 Task: Schedule a workshop on public speaking for next Wednesday at 8:00 PM to 9 PM .
Action: Mouse moved to (433, 153)
Screenshot: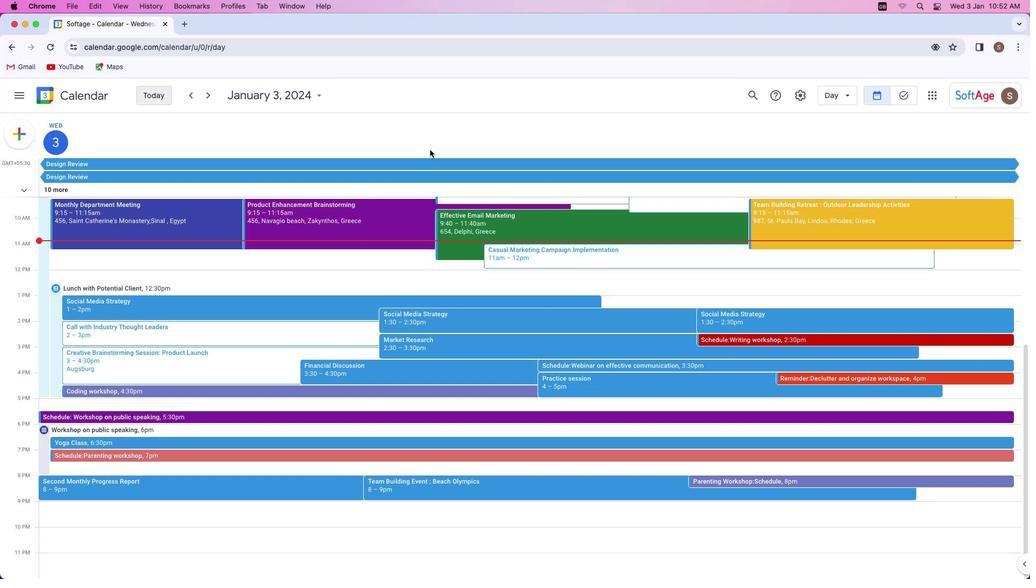 
Action: Mouse pressed left at (433, 153)
Screenshot: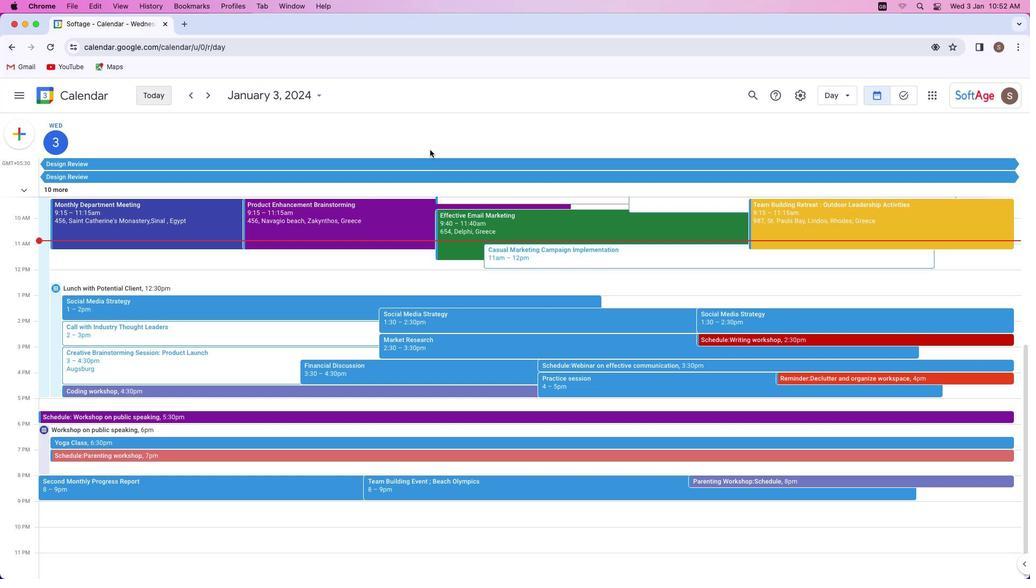 
Action: Mouse moved to (13, 139)
Screenshot: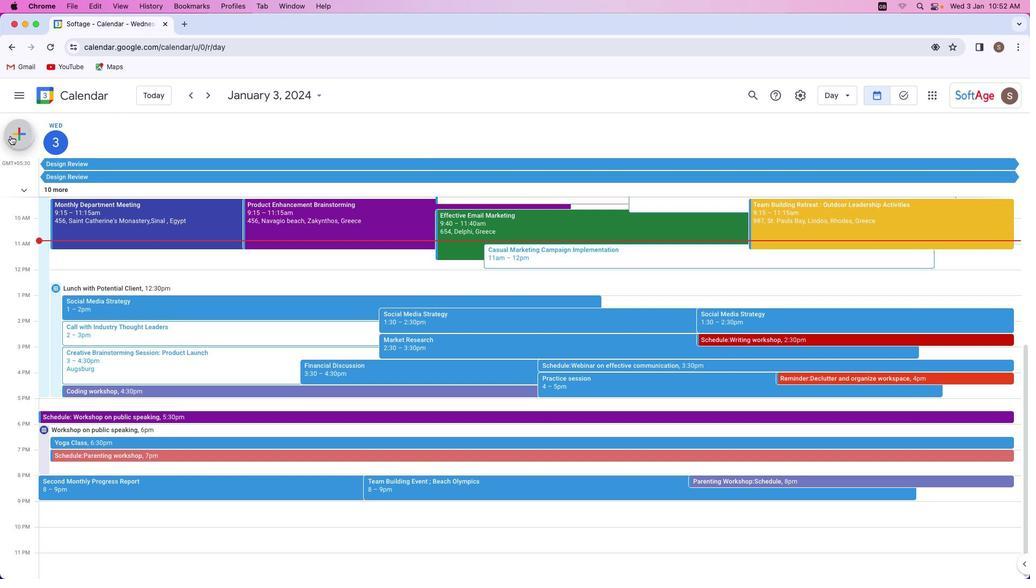 
Action: Mouse pressed left at (13, 139)
Screenshot: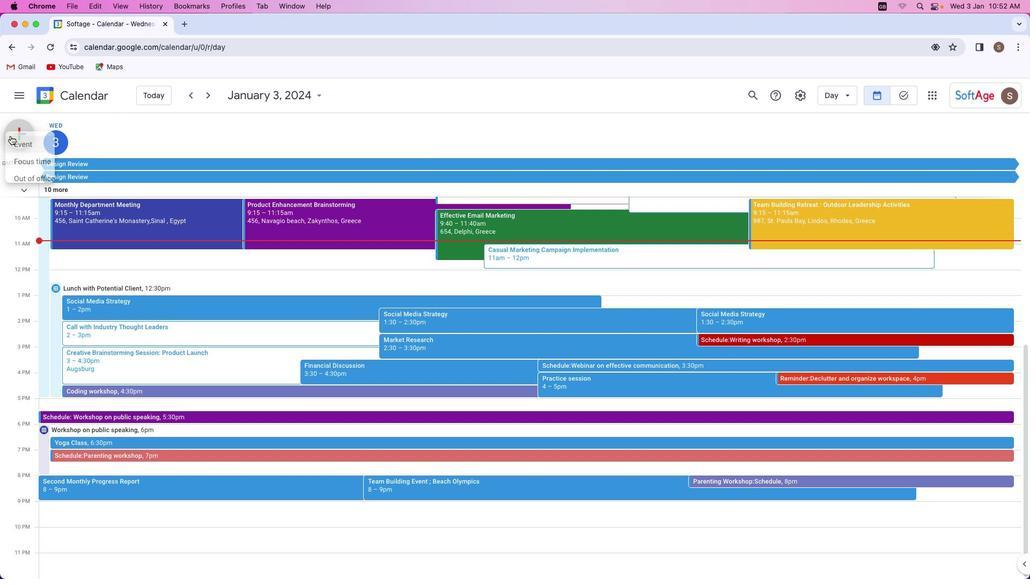 
Action: Mouse moved to (56, 253)
Screenshot: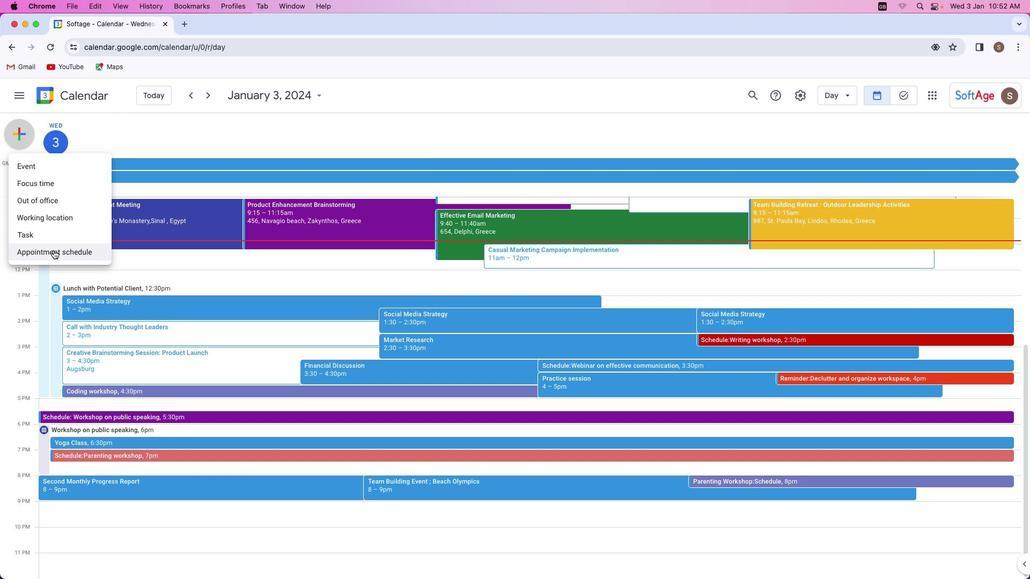 
Action: Mouse pressed left at (56, 253)
Screenshot: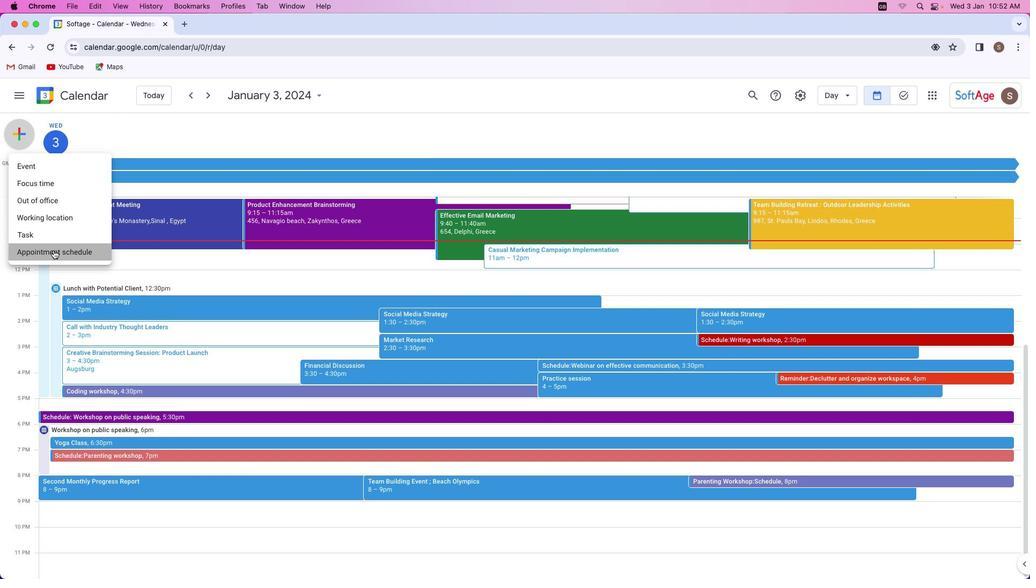 
Action: Mouse moved to (88, 136)
Screenshot: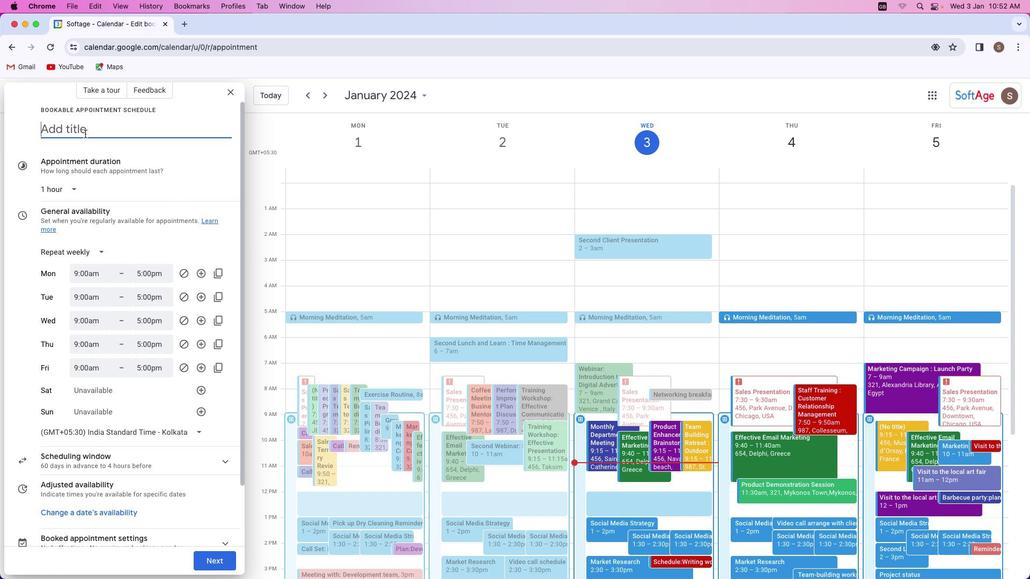 
Action: Key pressed 'w''o''r''k''s''h''o''p'Key.space'o''n'Key.space'p''u''b''l''i''c'Key.space's''p''e''a''k''i''n''g'
Screenshot: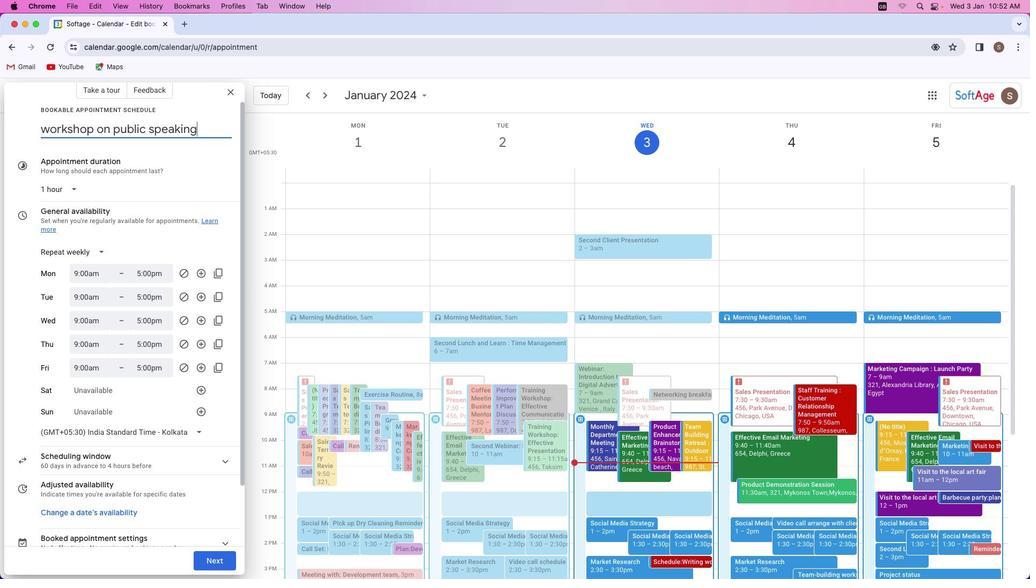 
Action: Mouse moved to (98, 253)
Screenshot: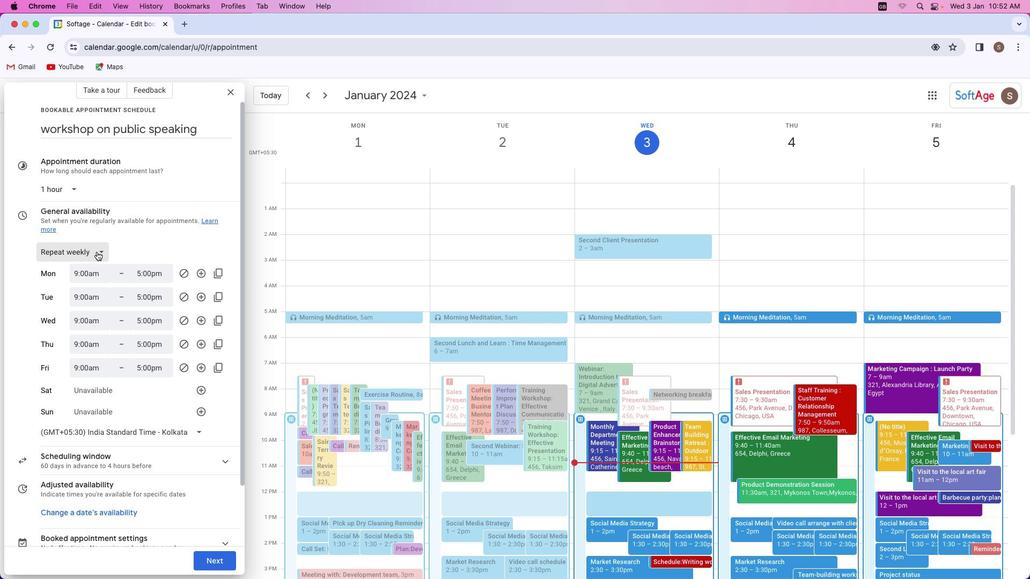 
Action: Mouse pressed left at (98, 253)
Screenshot: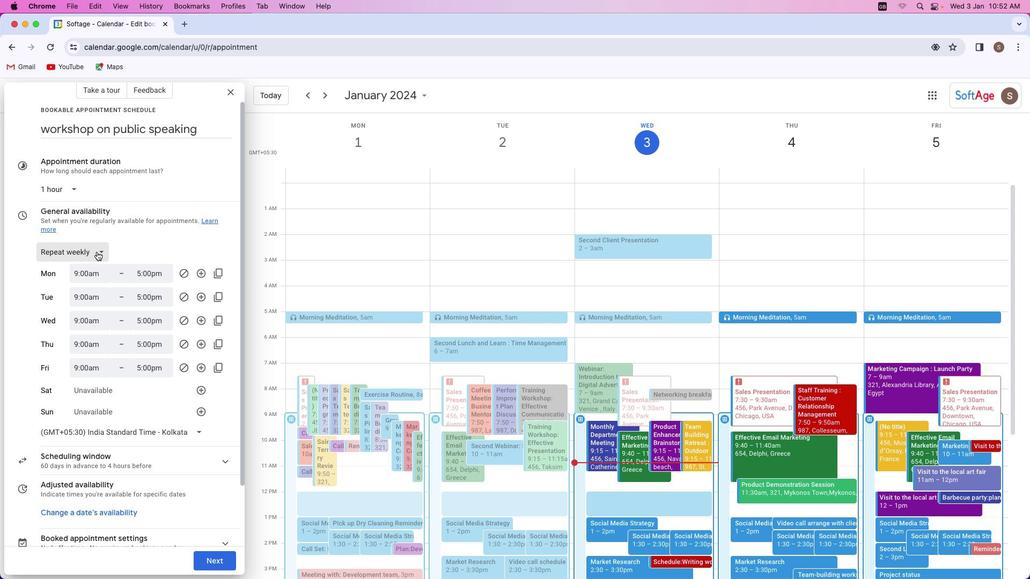 
Action: Mouse moved to (94, 282)
Screenshot: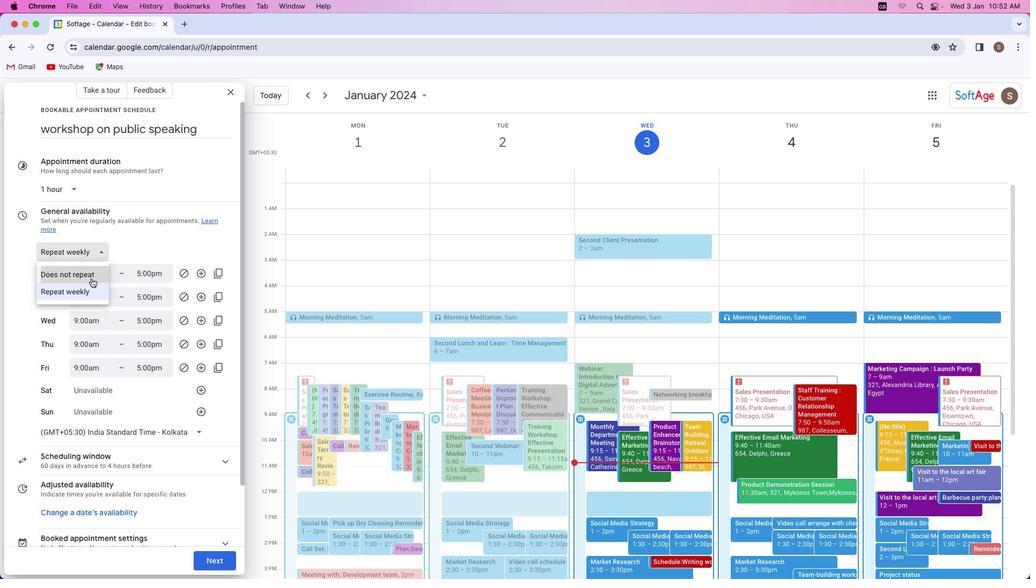 
Action: Mouse pressed left at (94, 282)
Screenshot: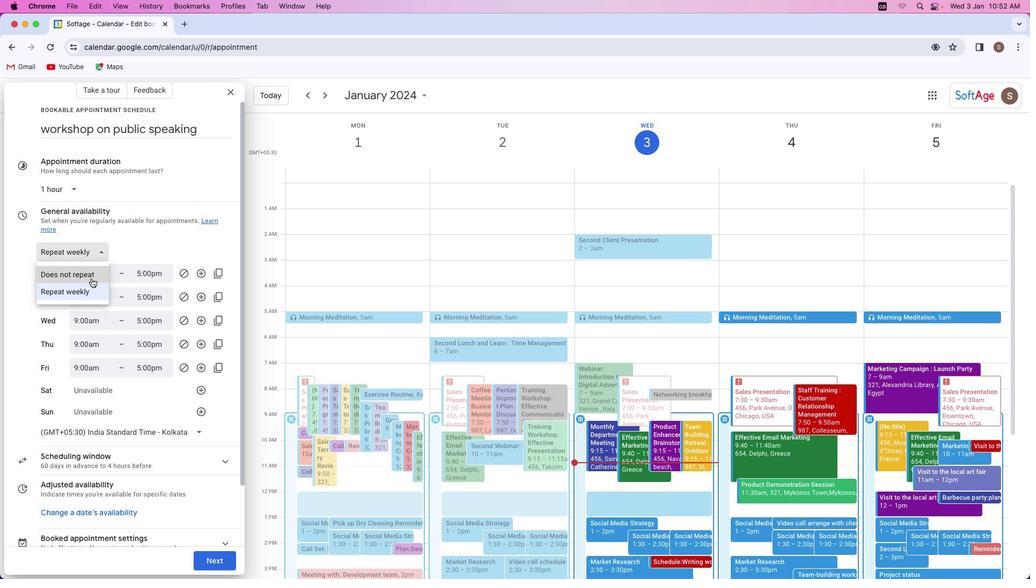
Action: Mouse moved to (72, 266)
Screenshot: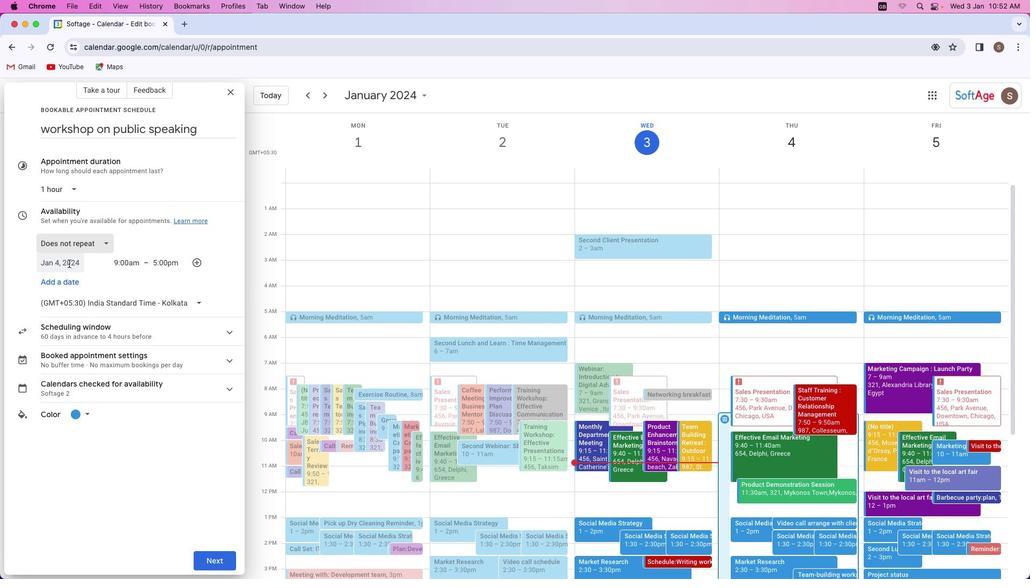 
Action: Mouse pressed left at (72, 266)
Screenshot: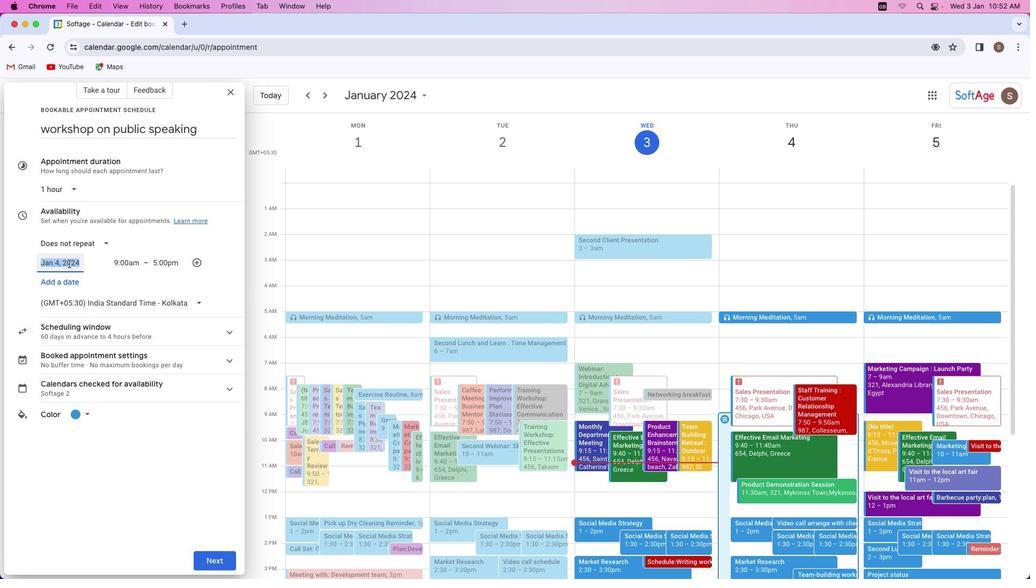 
Action: Mouse moved to (100, 337)
Screenshot: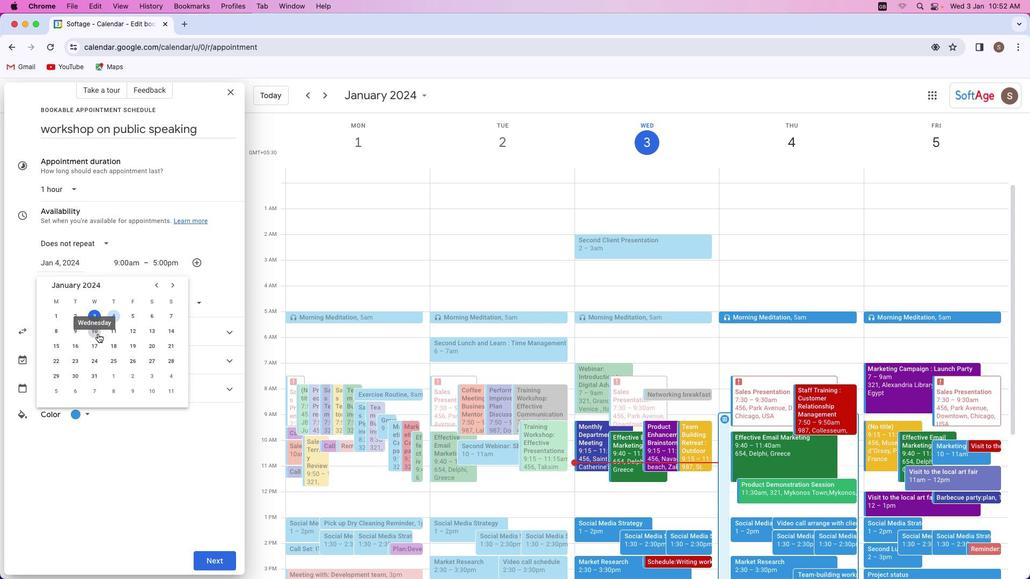 
Action: Mouse pressed left at (100, 337)
Screenshot: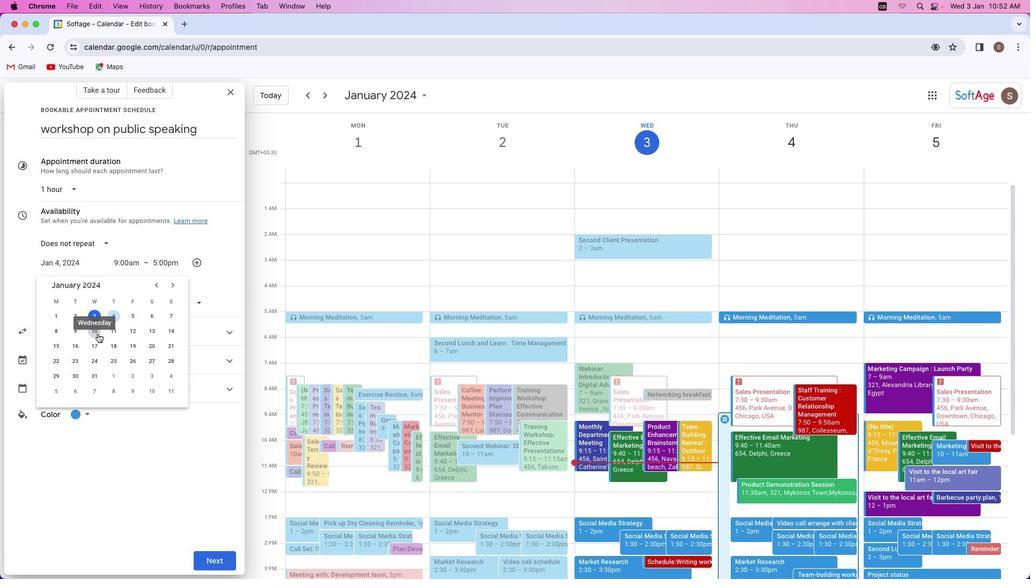 
Action: Mouse moved to (127, 269)
Screenshot: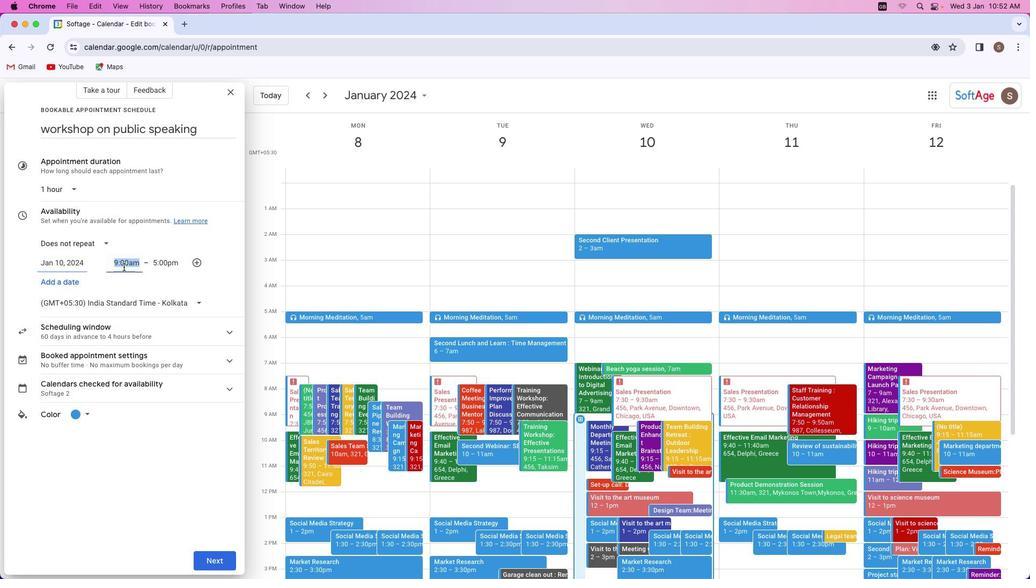 
Action: Mouse pressed left at (127, 269)
Screenshot: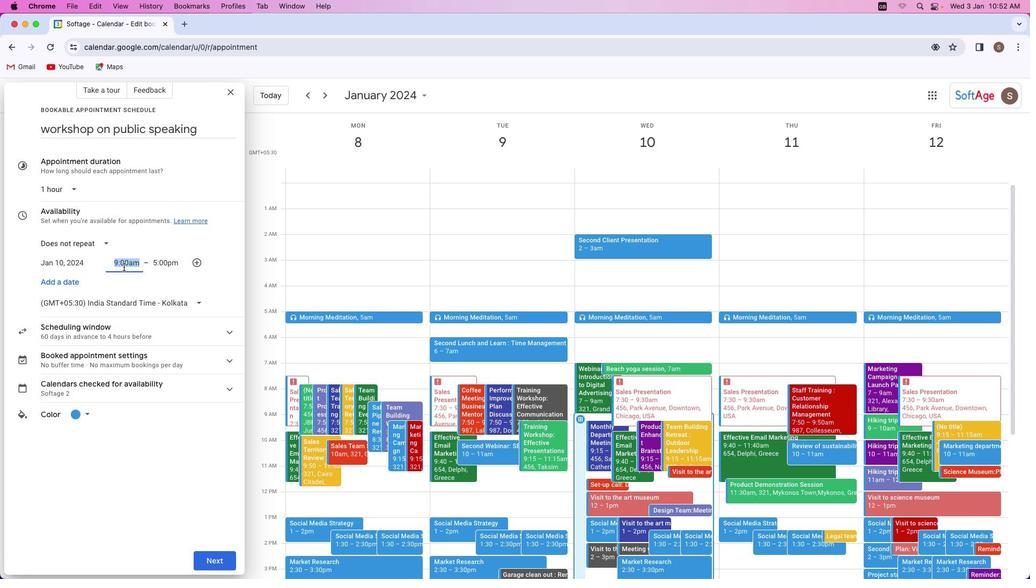 
Action: Mouse moved to (137, 300)
Screenshot: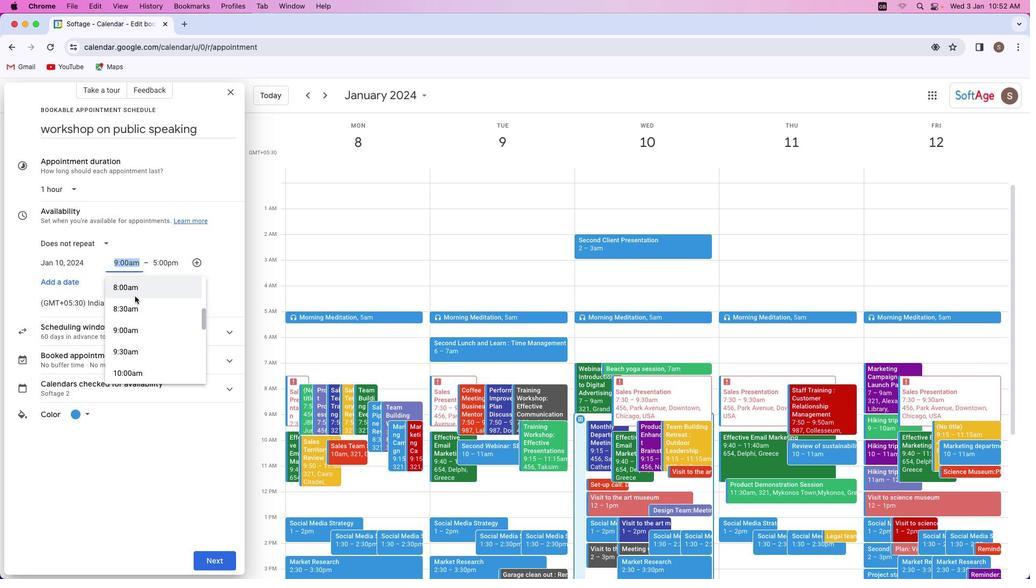 
Action: Mouse scrolled (137, 300) with delta (3, 2)
Screenshot: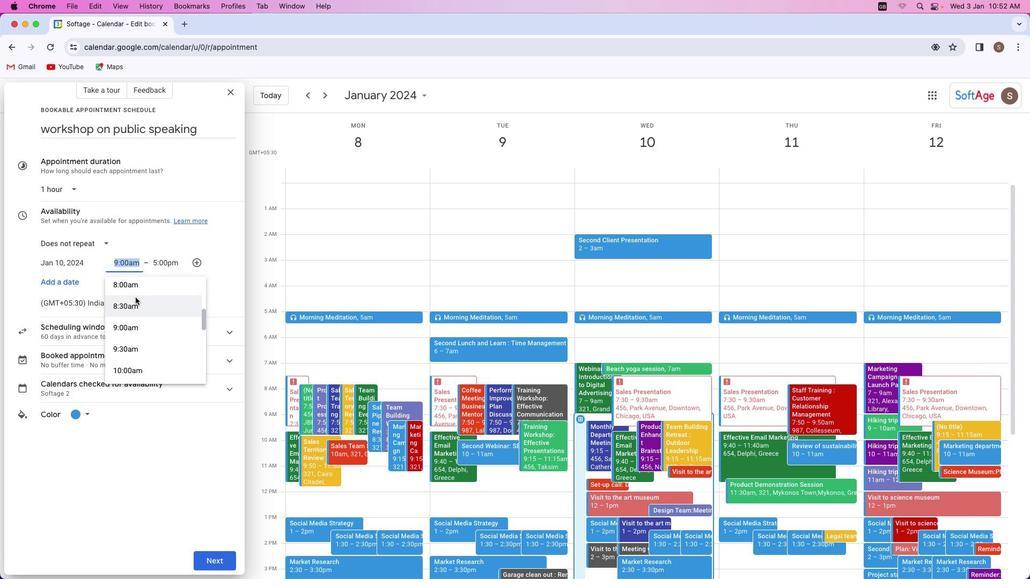 
Action: Mouse scrolled (137, 300) with delta (3, 2)
Screenshot: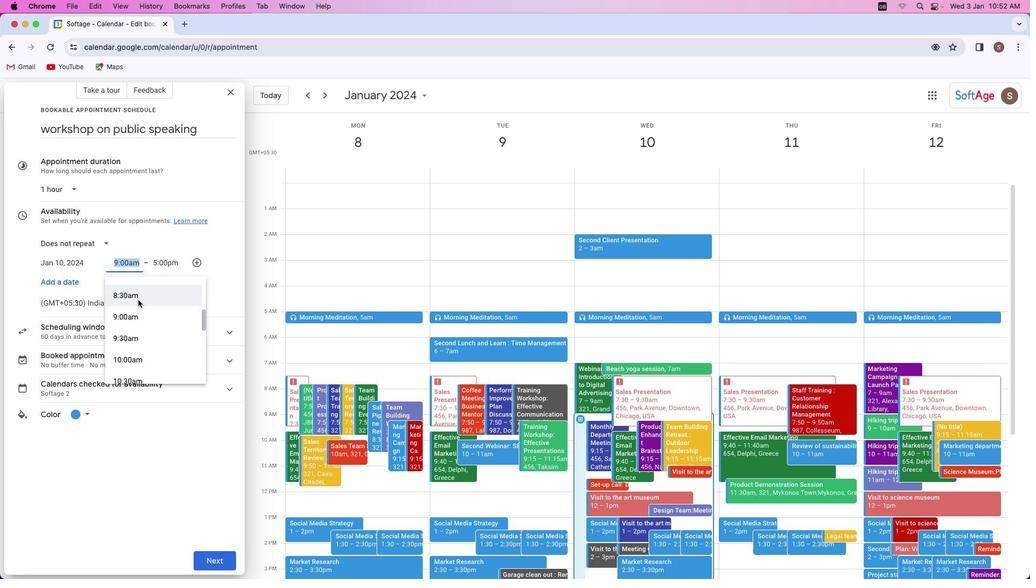 
Action: Mouse moved to (139, 301)
Screenshot: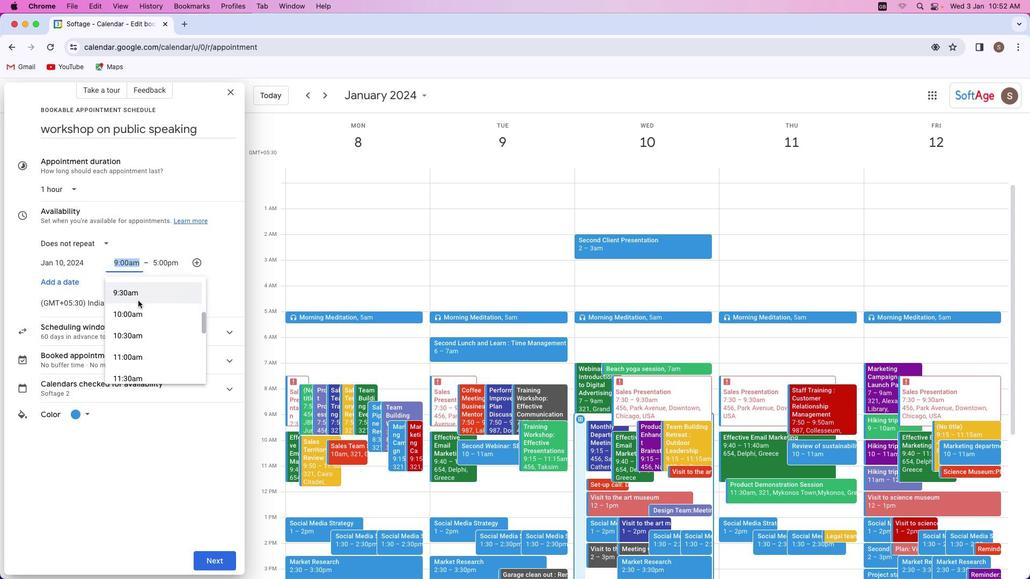 
Action: Mouse scrolled (139, 301) with delta (3, 2)
Screenshot: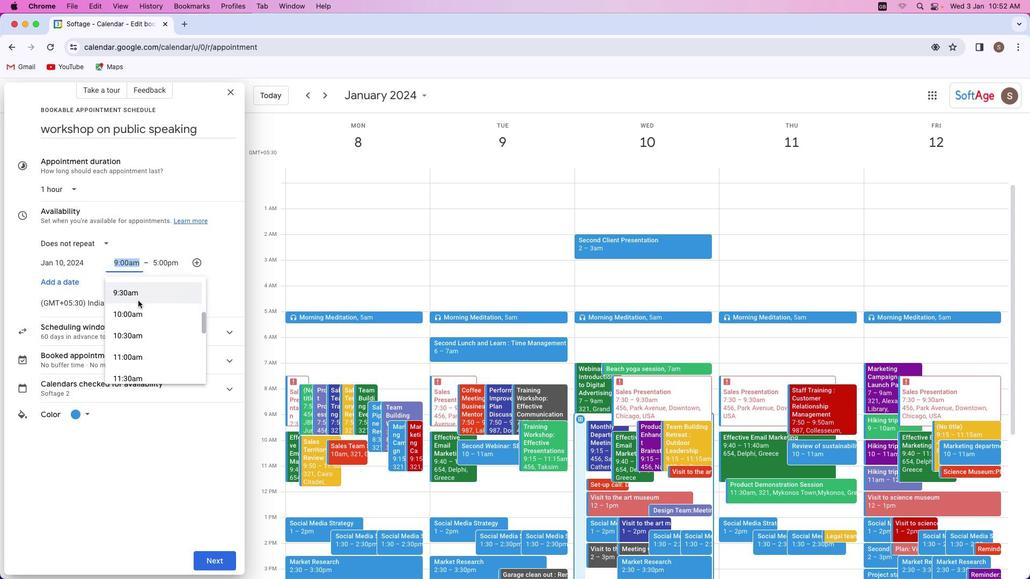 
Action: Mouse moved to (140, 302)
Screenshot: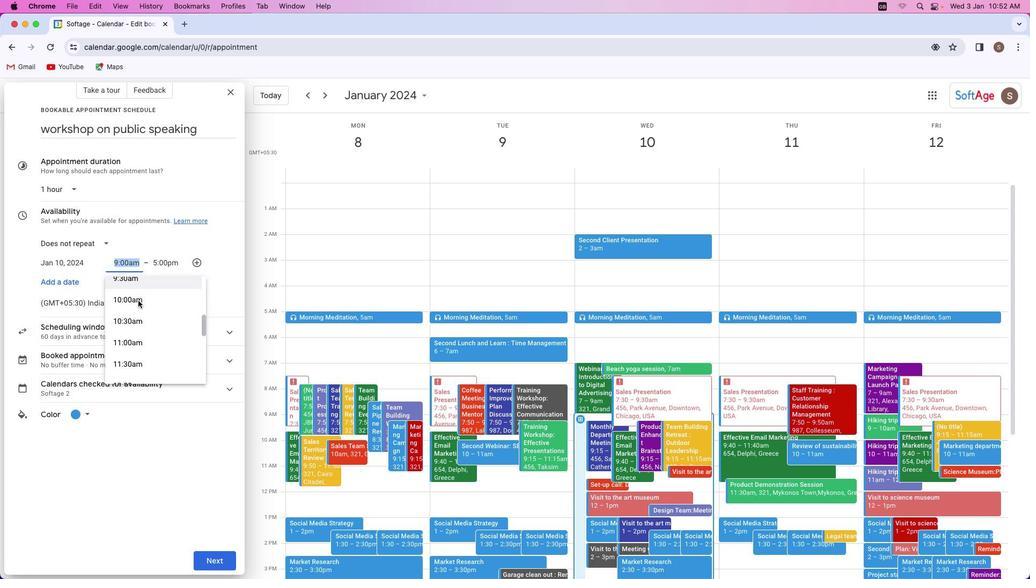 
Action: Mouse scrolled (140, 302) with delta (3, 2)
Screenshot: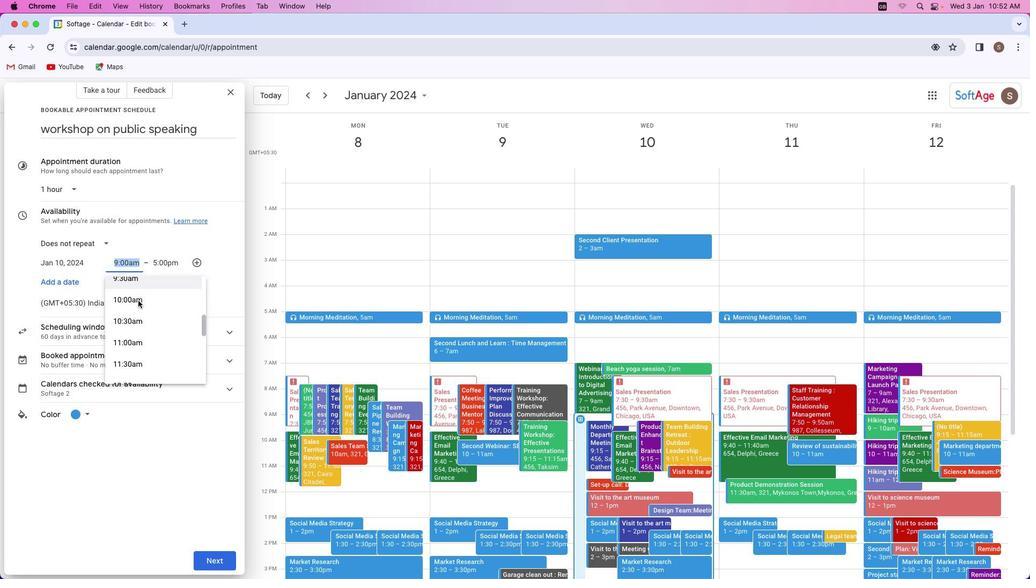 
Action: Mouse moved to (141, 303)
Screenshot: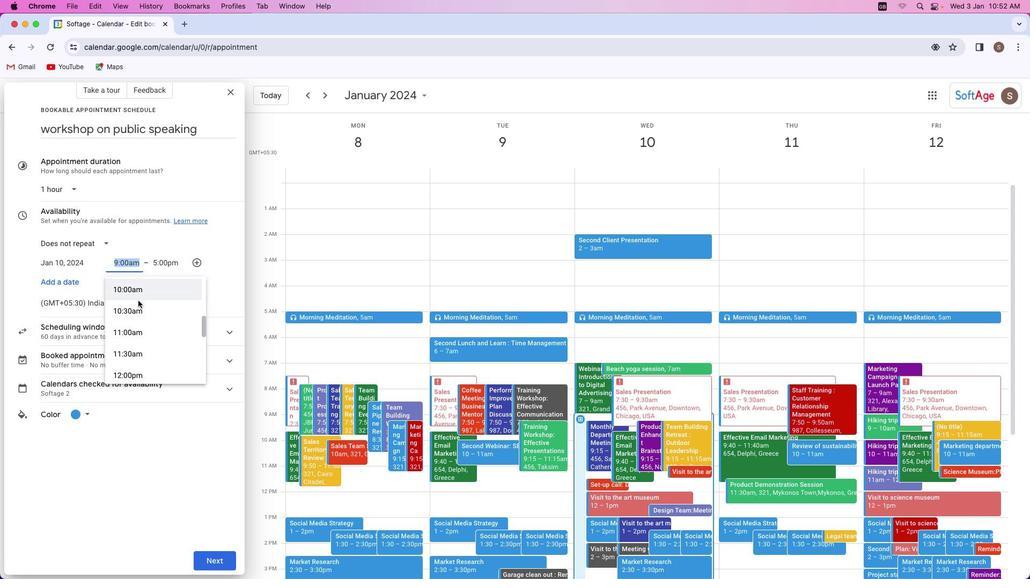 
Action: Mouse scrolled (141, 303) with delta (3, 2)
Screenshot: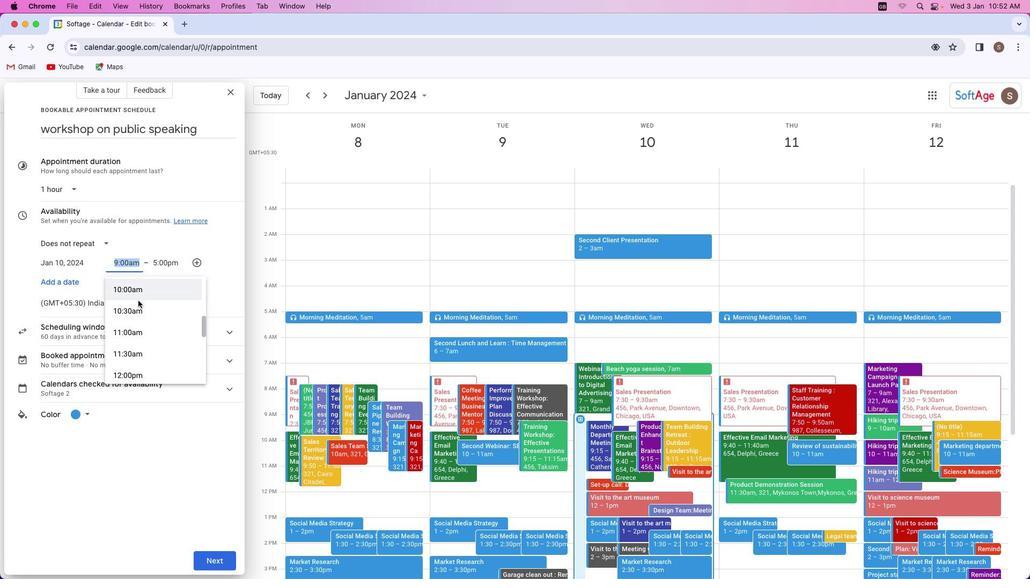 
Action: Mouse moved to (141, 303)
Screenshot: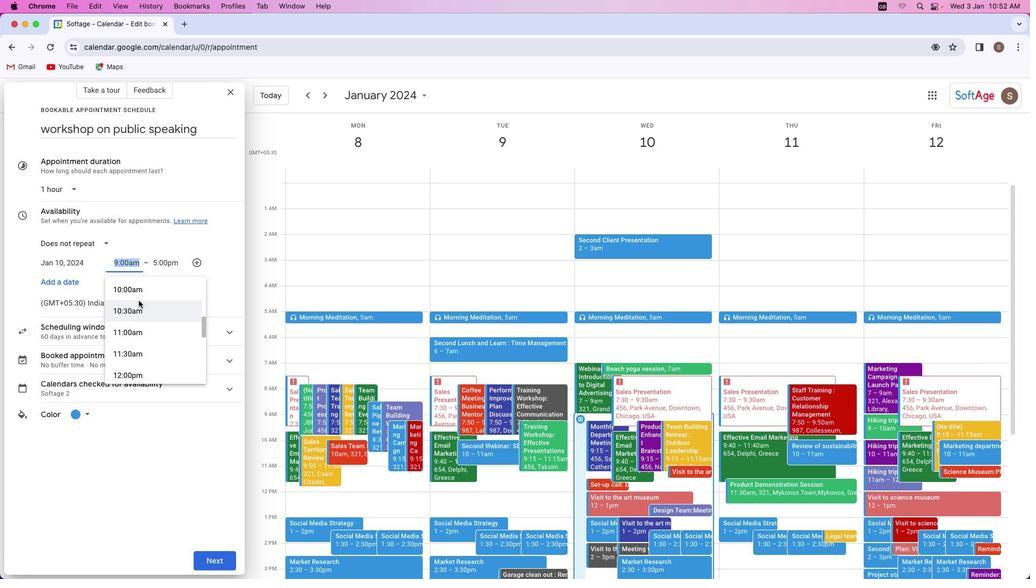 
Action: Mouse scrolled (141, 303) with delta (3, 2)
Screenshot: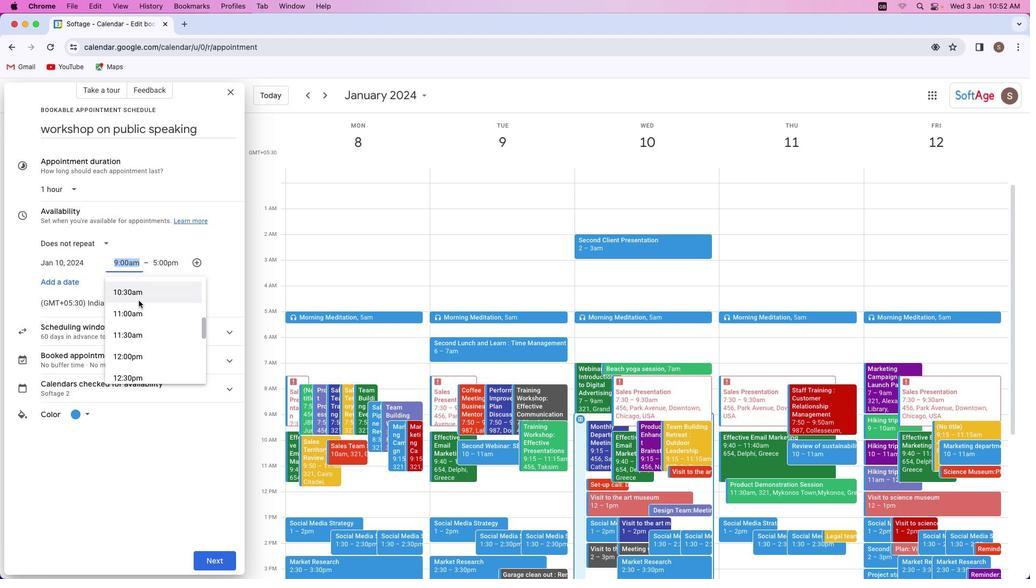 
Action: Mouse scrolled (141, 303) with delta (3, 2)
Screenshot: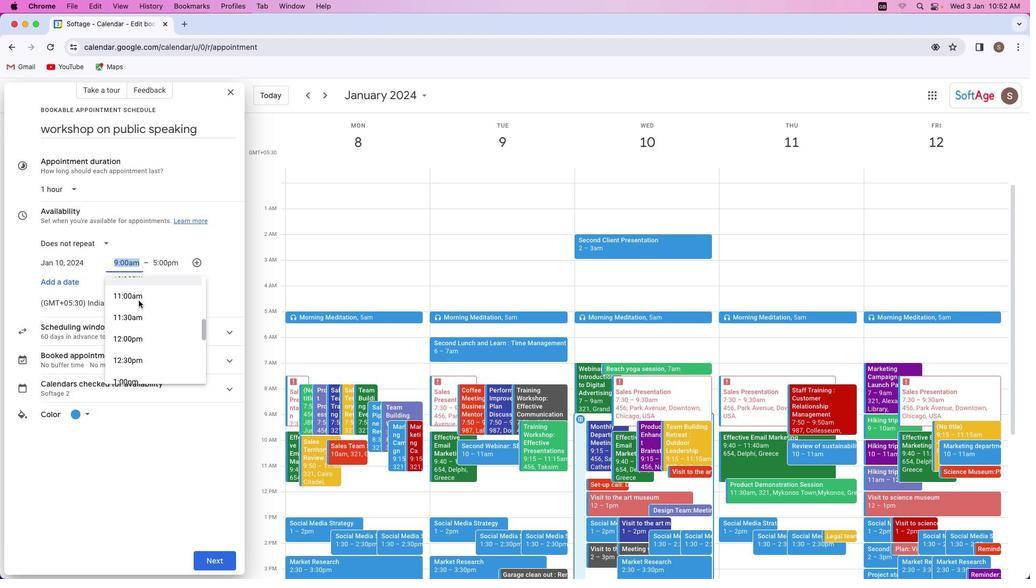 
Action: Mouse scrolled (141, 303) with delta (3, 2)
Screenshot: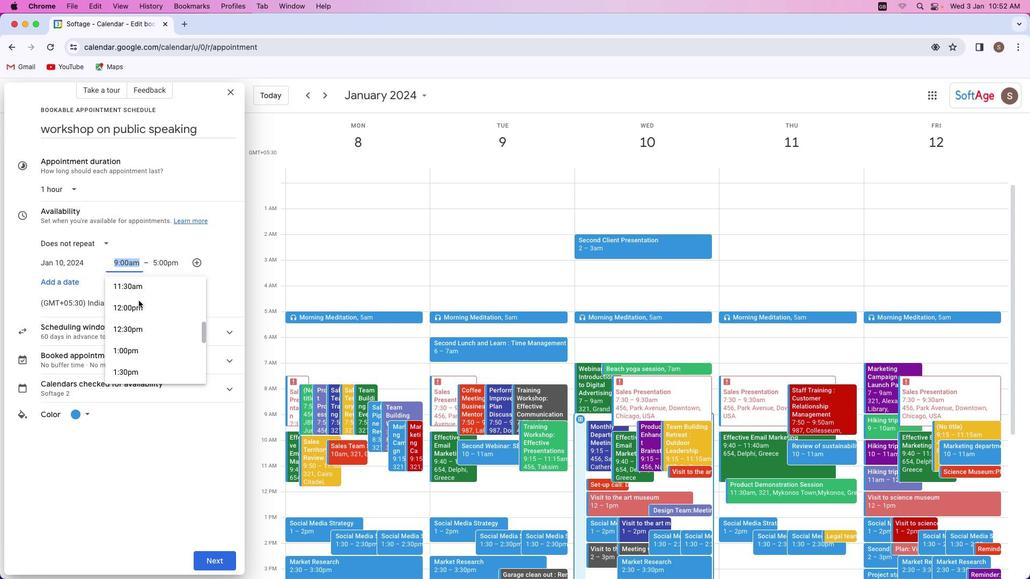 
Action: Mouse scrolled (141, 303) with delta (3, 2)
Screenshot: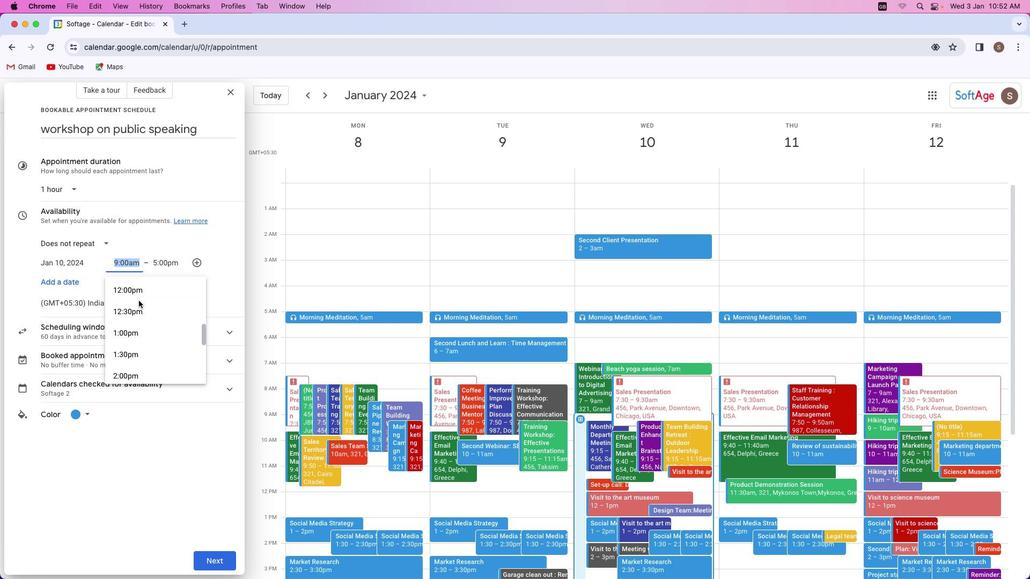 
Action: Mouse scrolled (141, 303) with delta (3, 2)
Screenshot: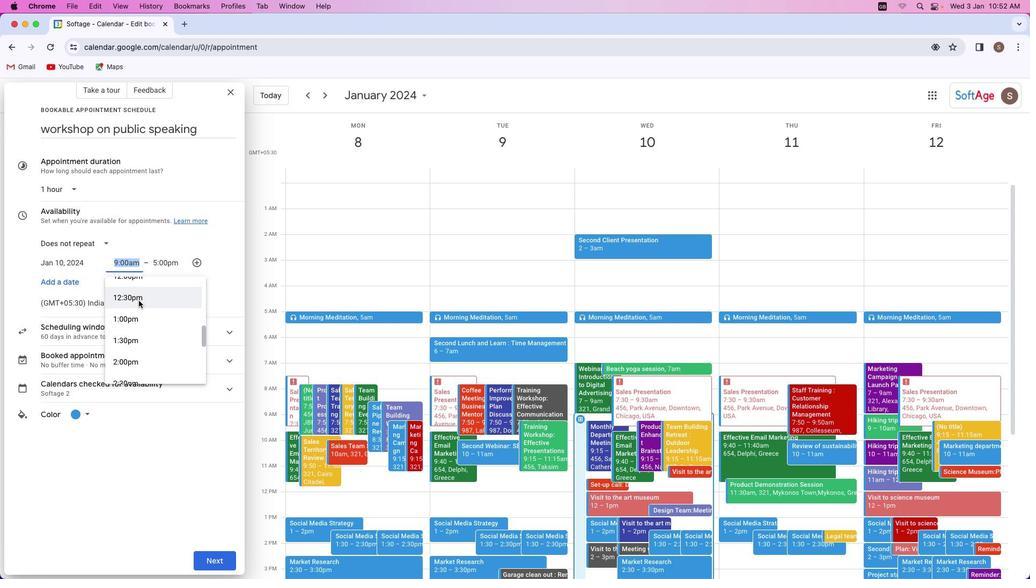 
Action: Mouse scrolled (141, 303) with delta (3, 2)
Screenshot: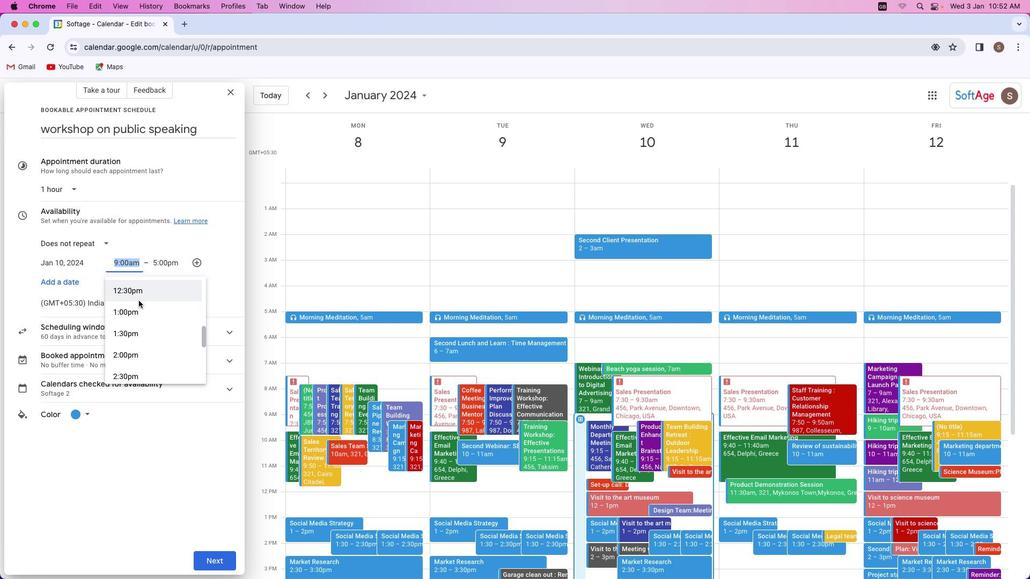 
Action: Mouse scrolled (141, 303) with delta (3, 2)
Screenshot: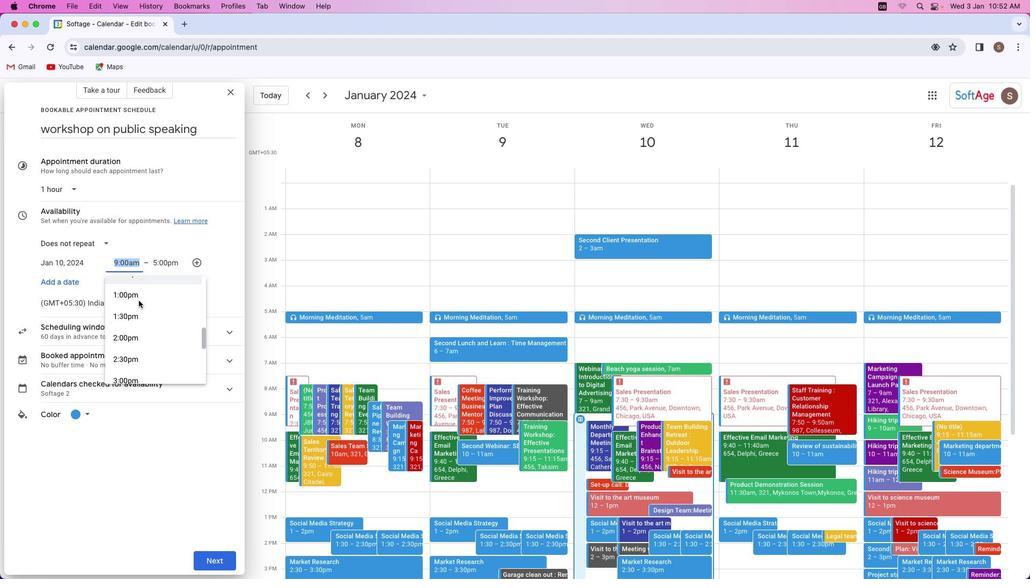 
Action: Mouse scrolled (141, 303) with delta (3, 2)
Screenshot: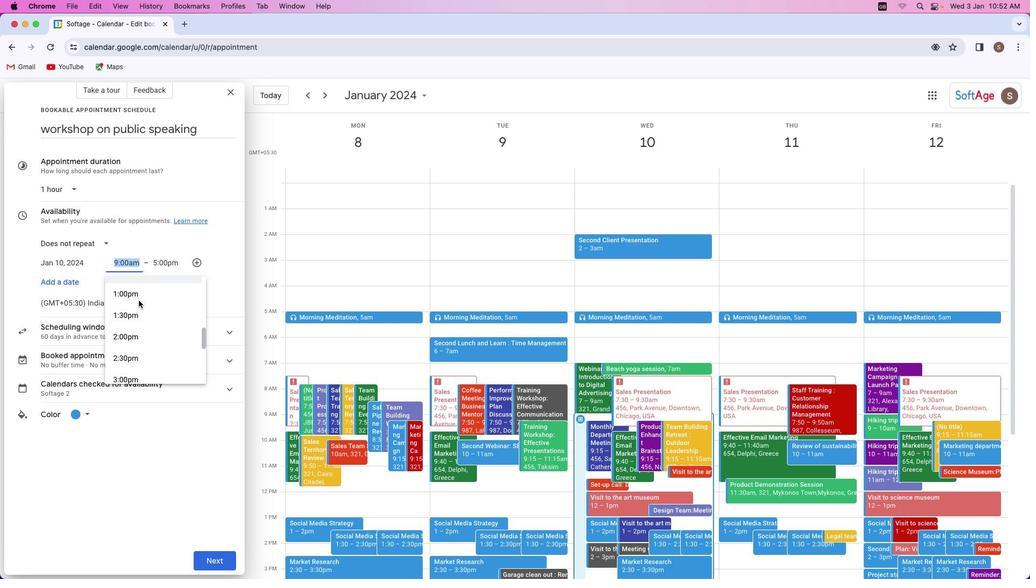 
Action: Mouse scrolled (141, 303) with delta (3, 2)
Screenshot: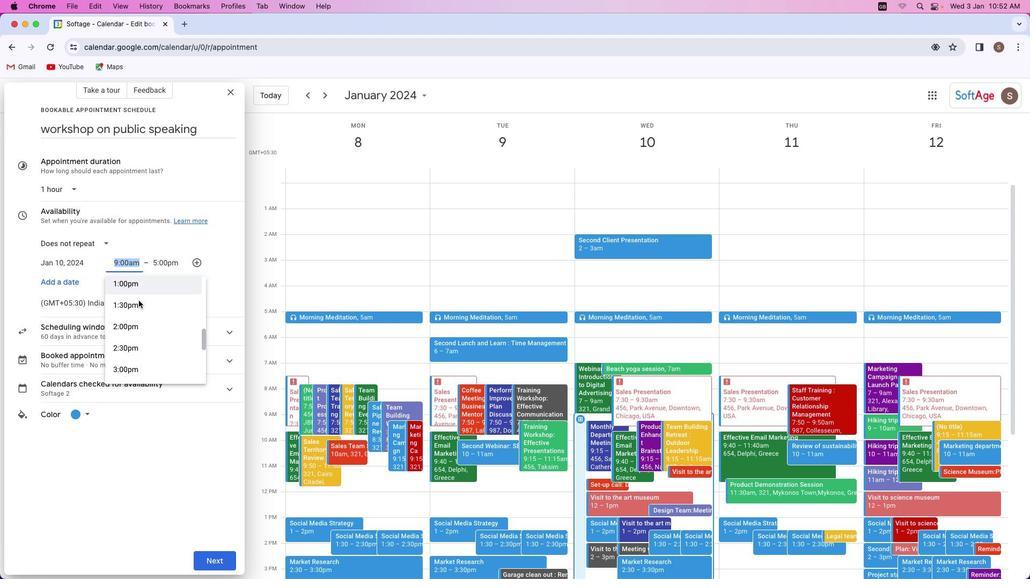
Action: Mouse scrolled (141, 303) with delta (3, 2)
Screenshot: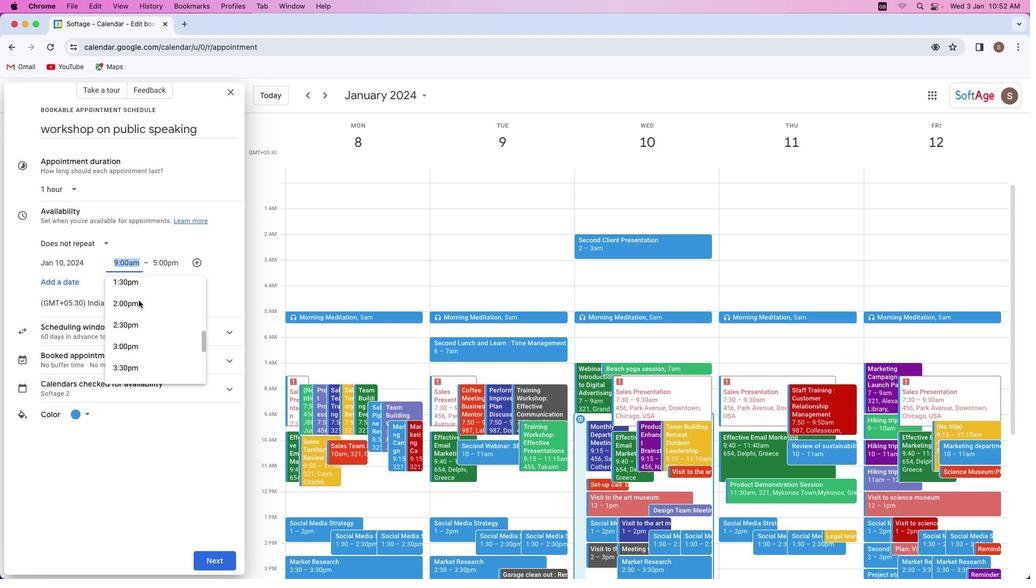 
Action: Mouse scrolled (141, 303) with delta (3, 2)
Screenshot: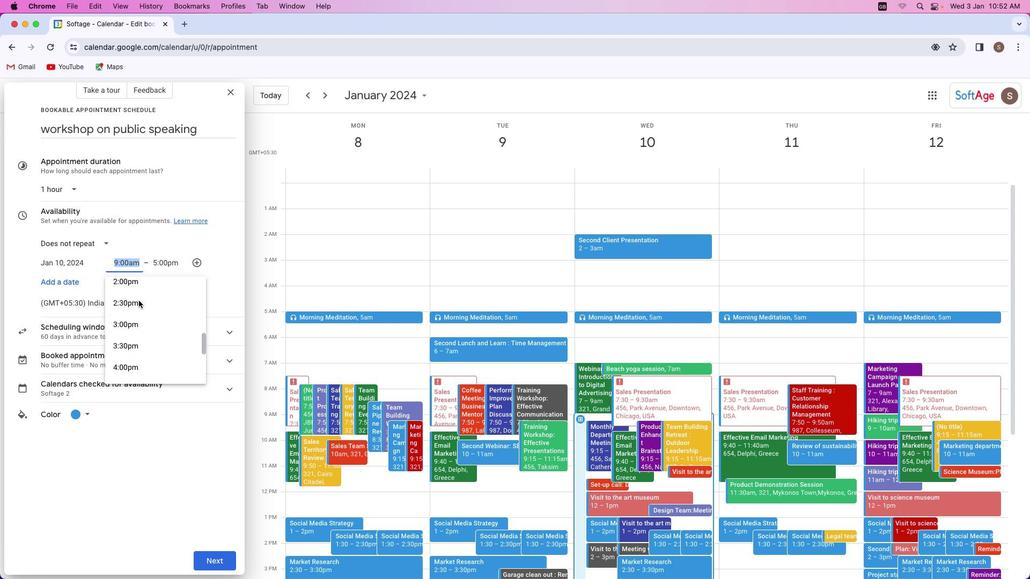 
Action: Mouse scrolled (141, 303) with delta (3, 2)
Screenshot: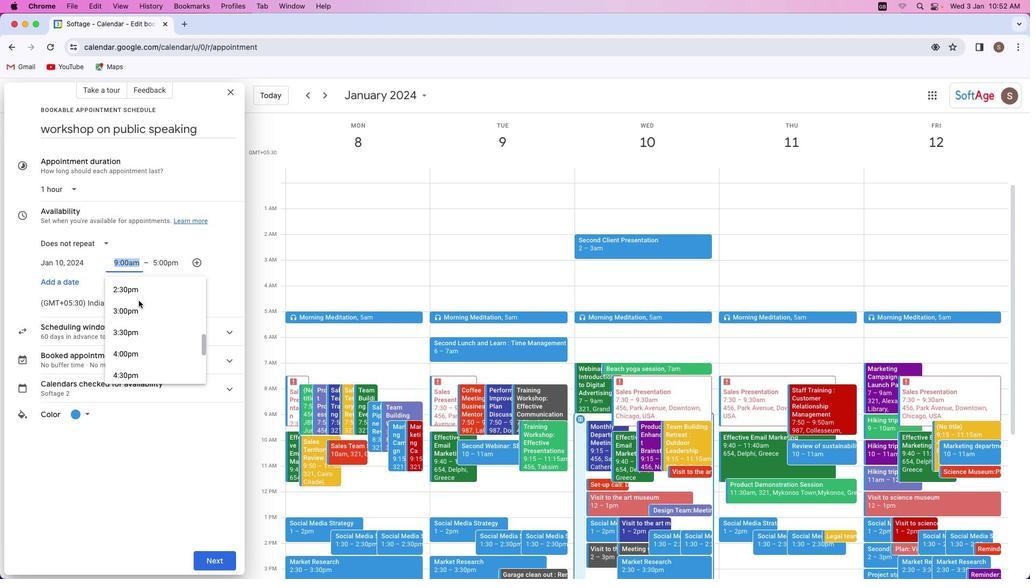 
Action: Mouse scrolled (141, 303) with delta (3, 2)
Screenshot: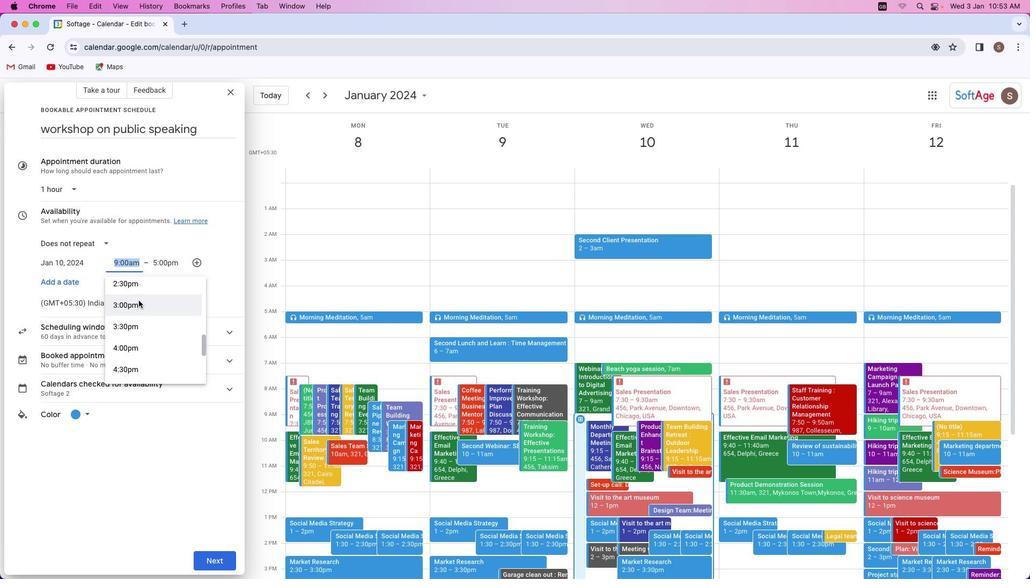 
Action: Mouse scrolled (141, 303) with delta (3, 2)
Screenshot: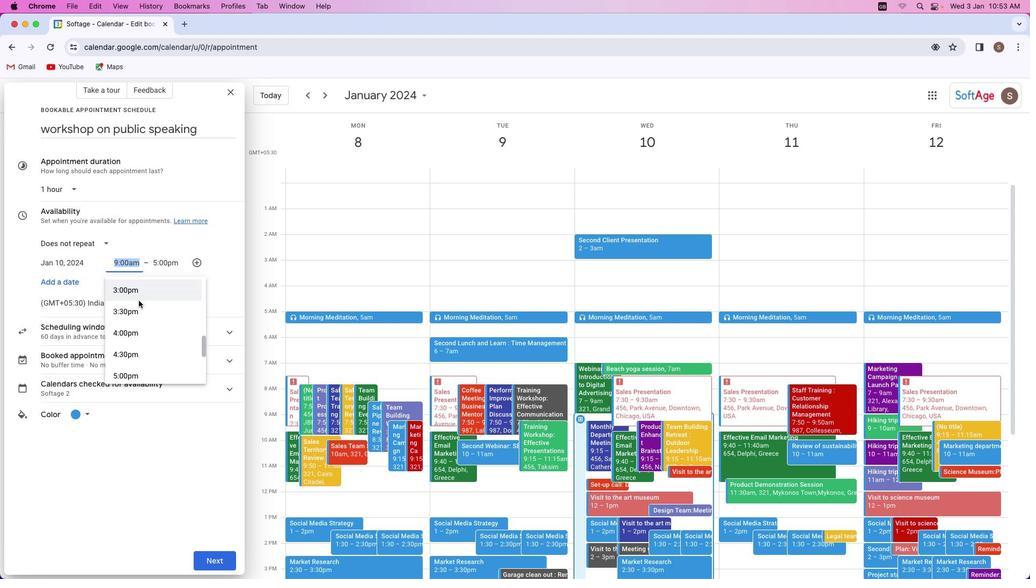 
Action: Mouse scrolled (141, 303) with delta (3, 2)
Screenshot: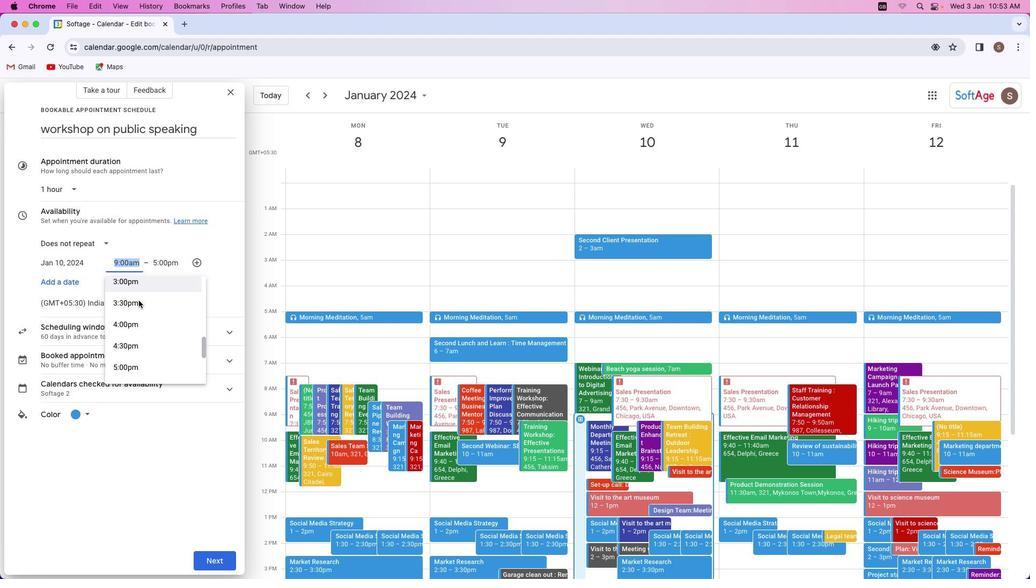 
Action: Mouse scrolled (141, 303) with delta (3, 2)
Screenshot: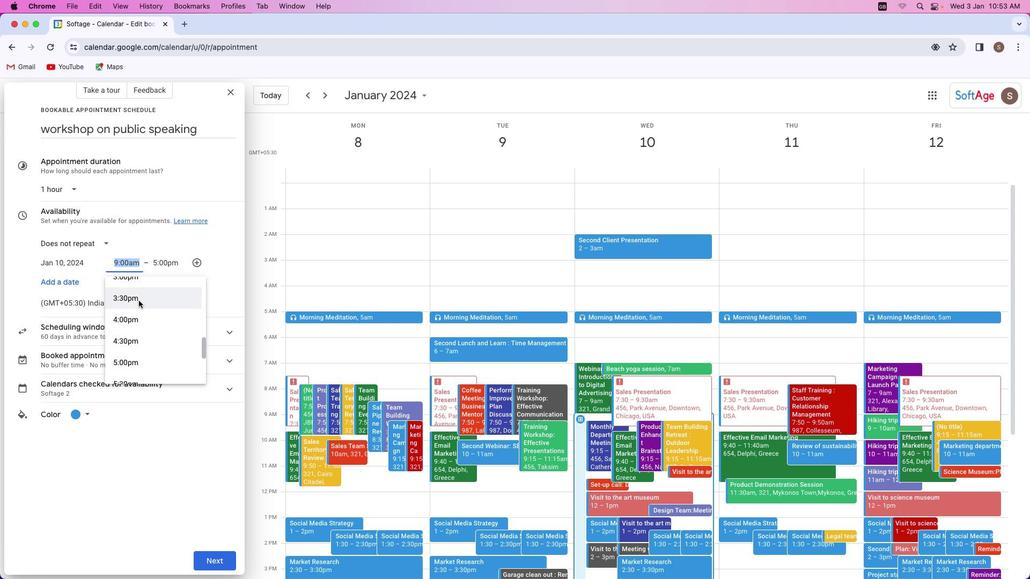 
Action: Mouse scrolled (141, 303) with delta (3, 2)
Screenshot: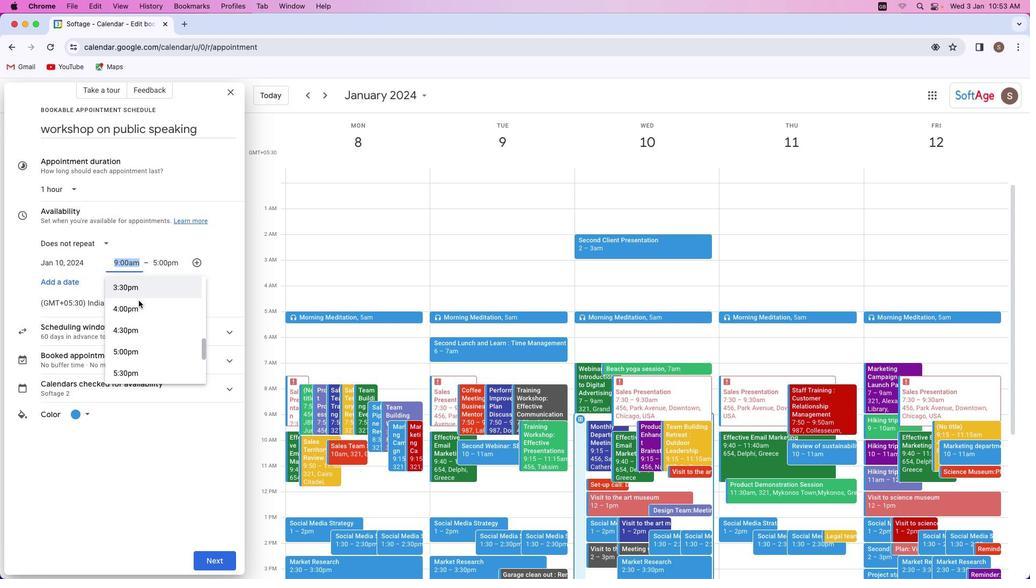 
Action: Mouse scrolled (141, 303) with delta (3, 2)
Screenshot: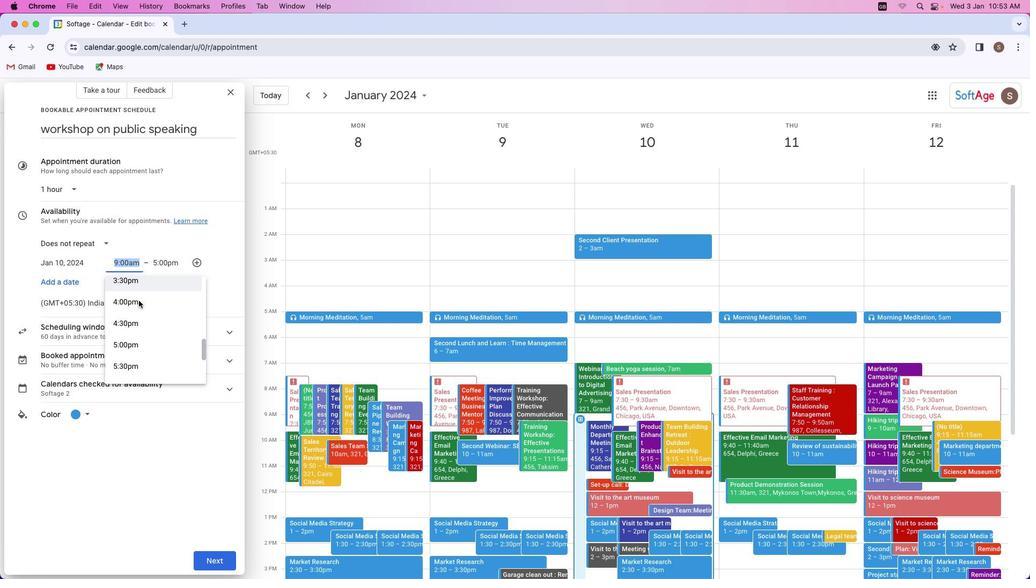 
Action: Mouse scrolled (141, 303) with delta (3, 2)
Screenshot: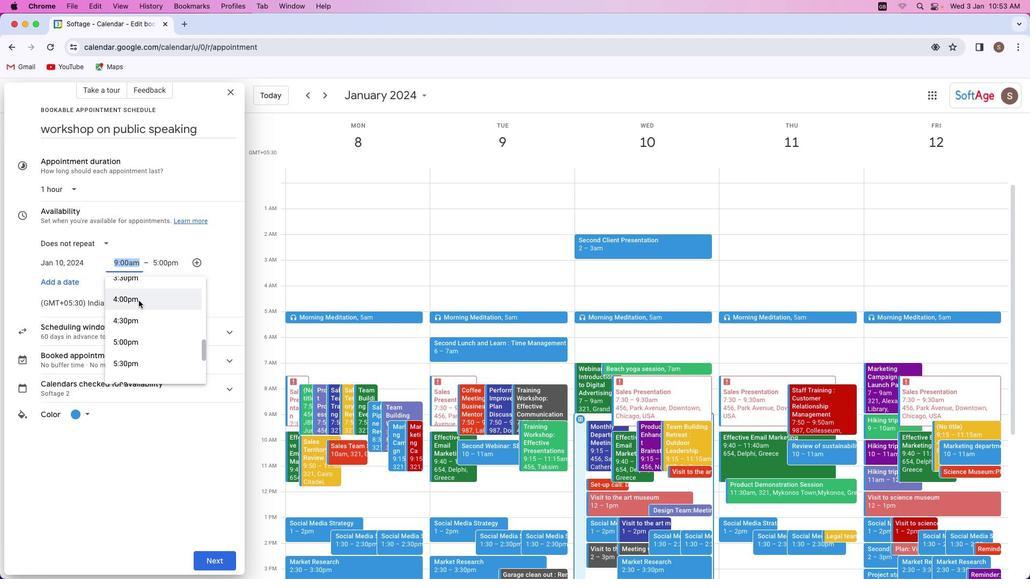 
Action: Mouse moved to (141, 304)
Screenshot: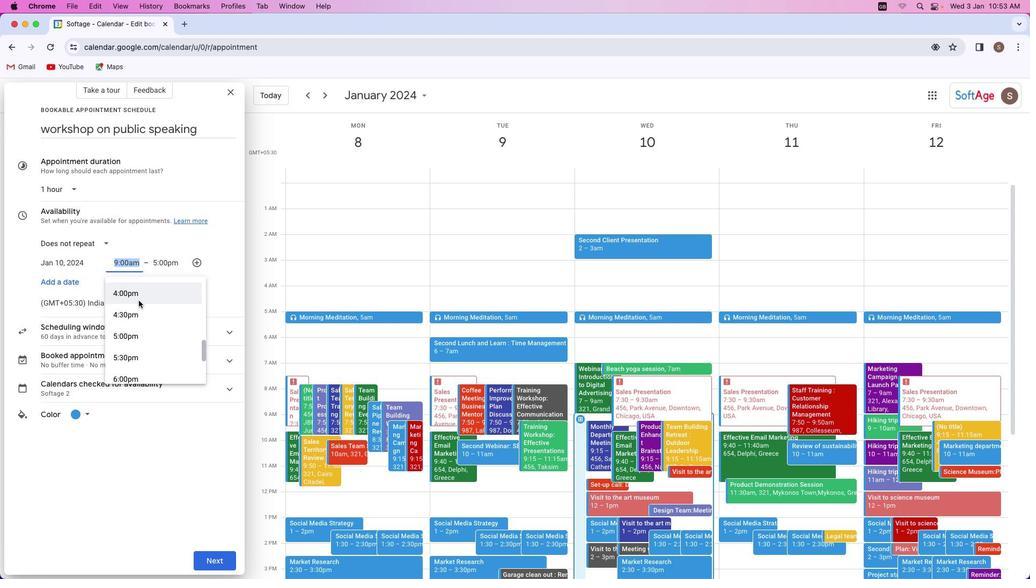 
Action: Mouse scrolled (141, 304) with delta (3, 2)
Screenshot: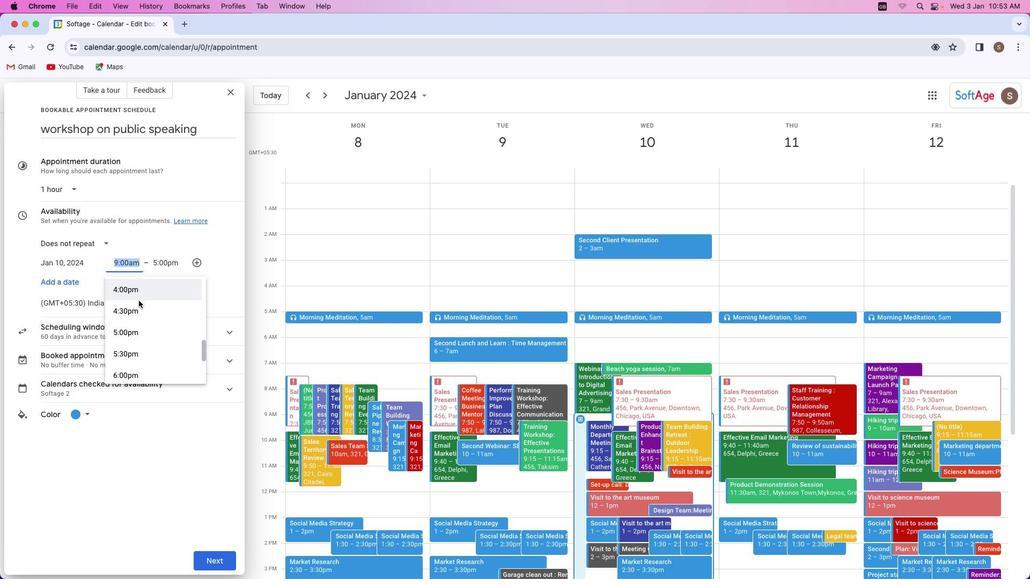 
Action: Mouse scrolled (141, 304) with delta (3, 2)
Screenshot: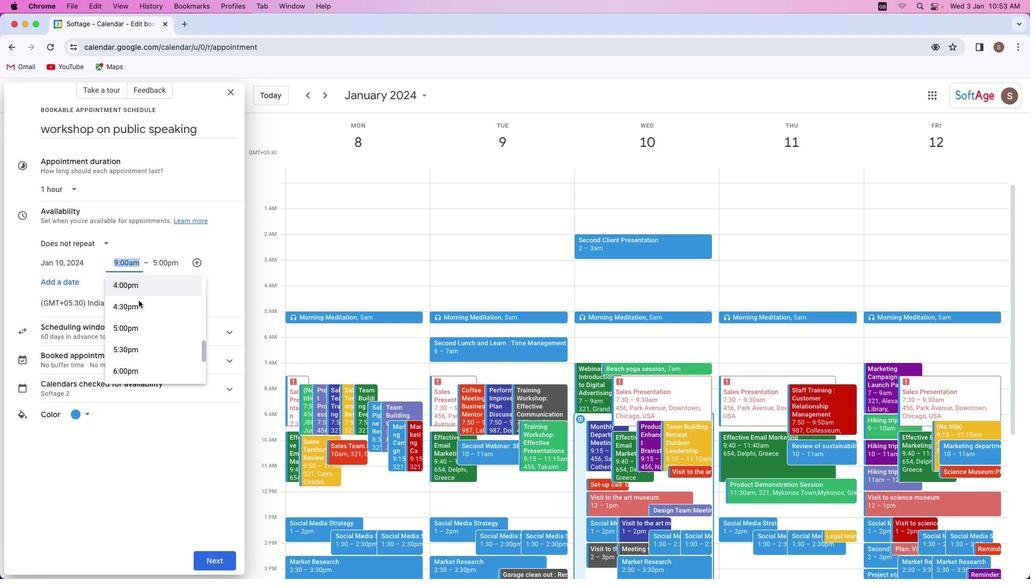 
Action: Mouse moved to (141, 304)
Screenshot: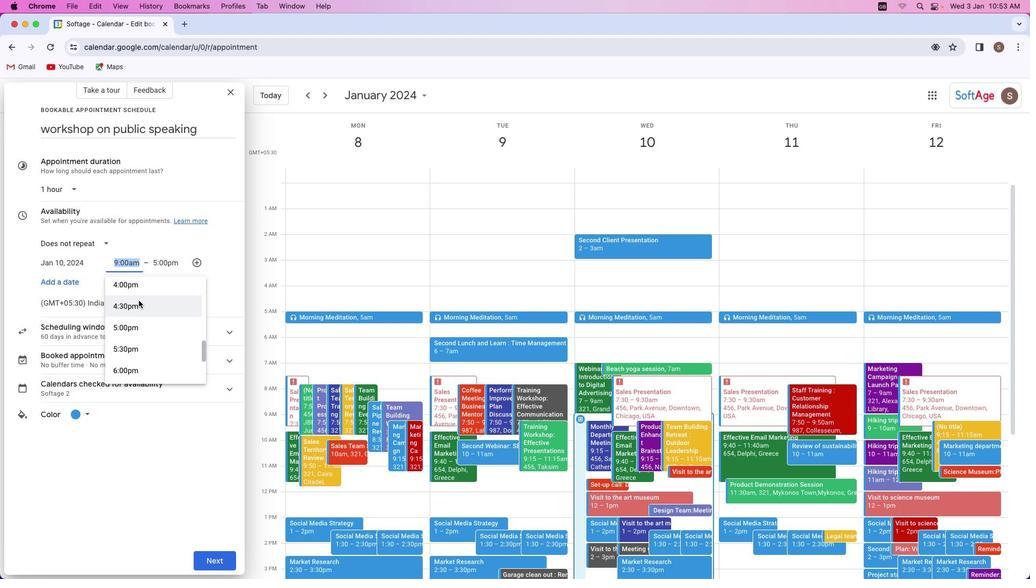 
Action: Mouse scrolled (141, 304) with delta (3, 2)
Screenshot: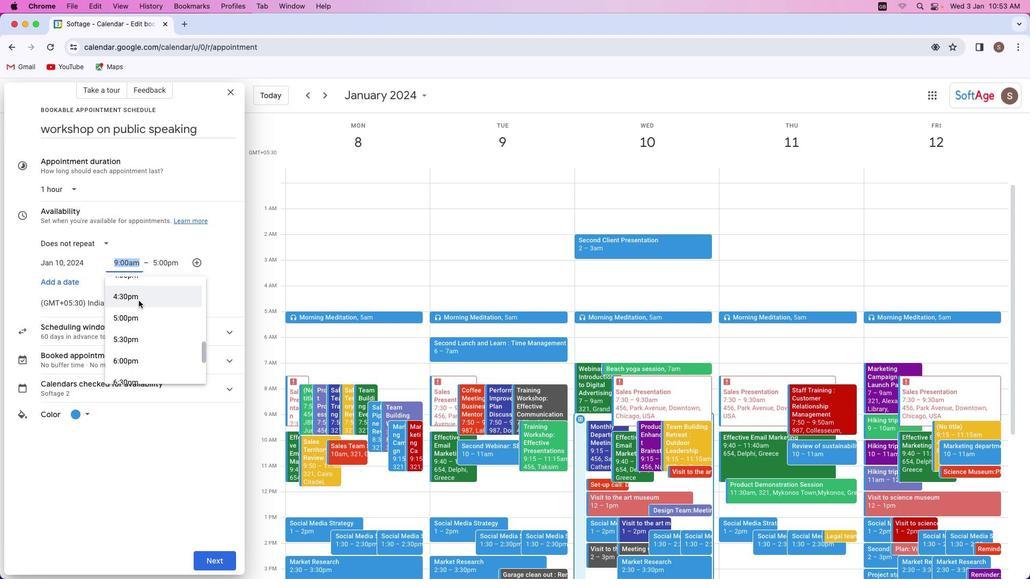 
Action: Mouse scrolled (141, 304) with delta (3, 2)
Screenshot: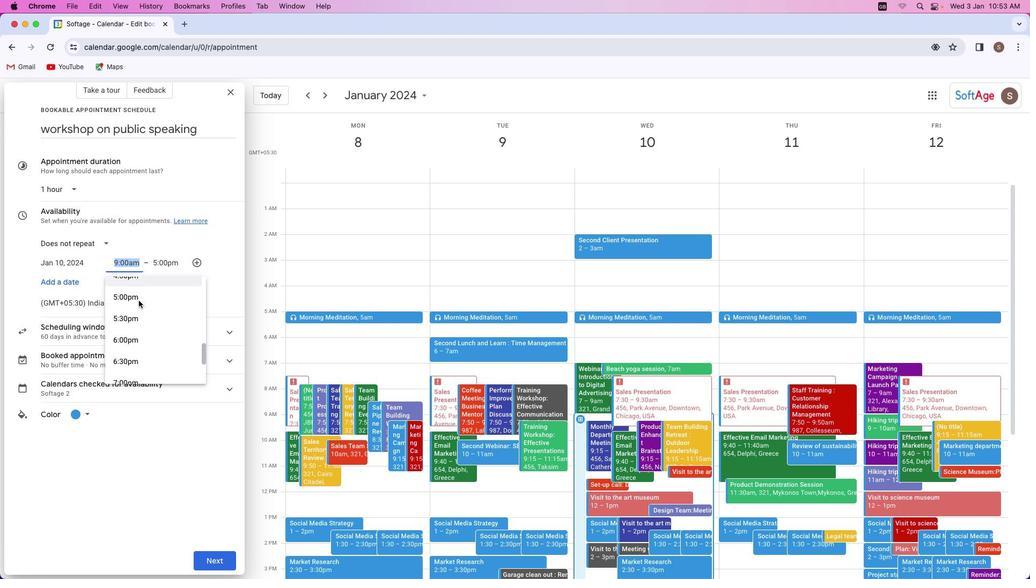 
Action: Mouse scrolled (141, 304) with delta (3, 2)
Screenshot: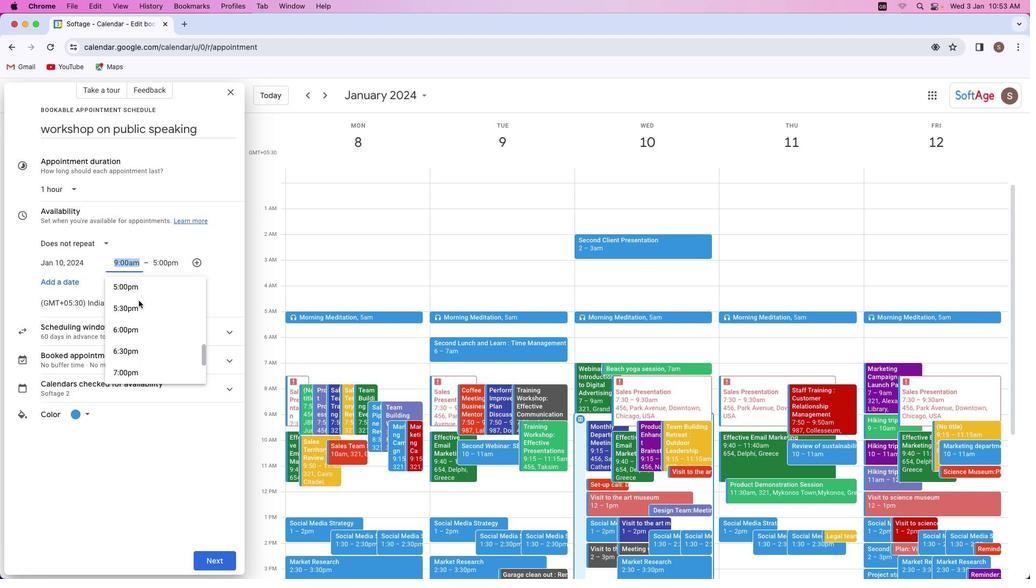 
Action: Mouse scrolled (141, 304) with delta (3, 2)
Screenshot: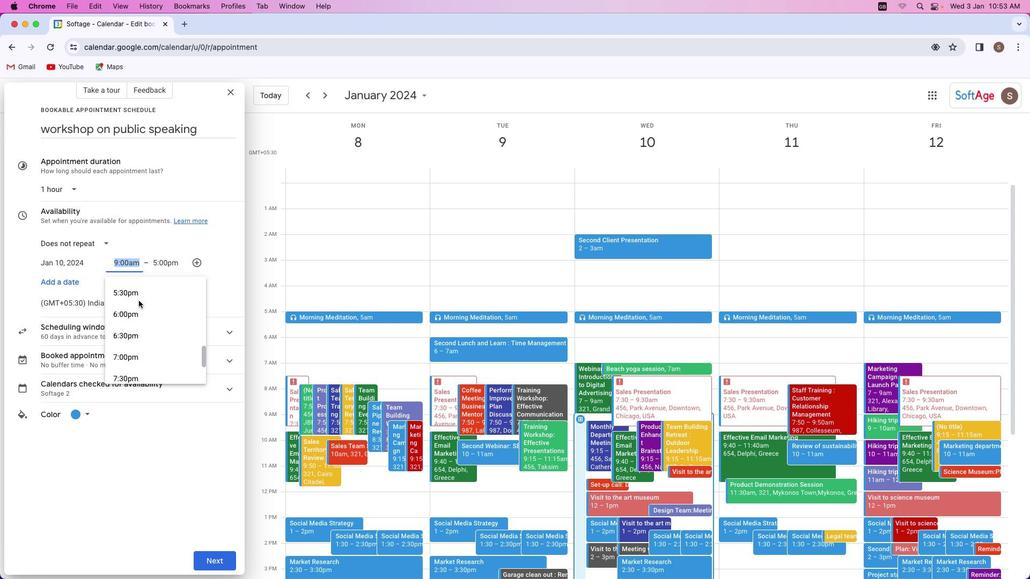 
Action: Mouse scrolled (141, 304) with delta (3, 2)
Screenshot: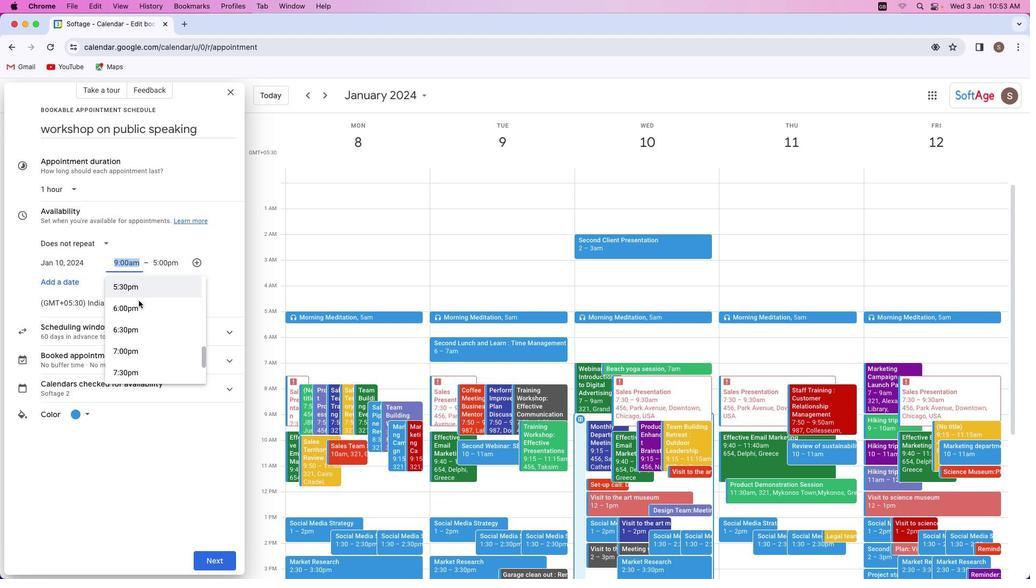 
Action: Mouse scrolled (141, 304) with delta (3, 2)
Screenshot: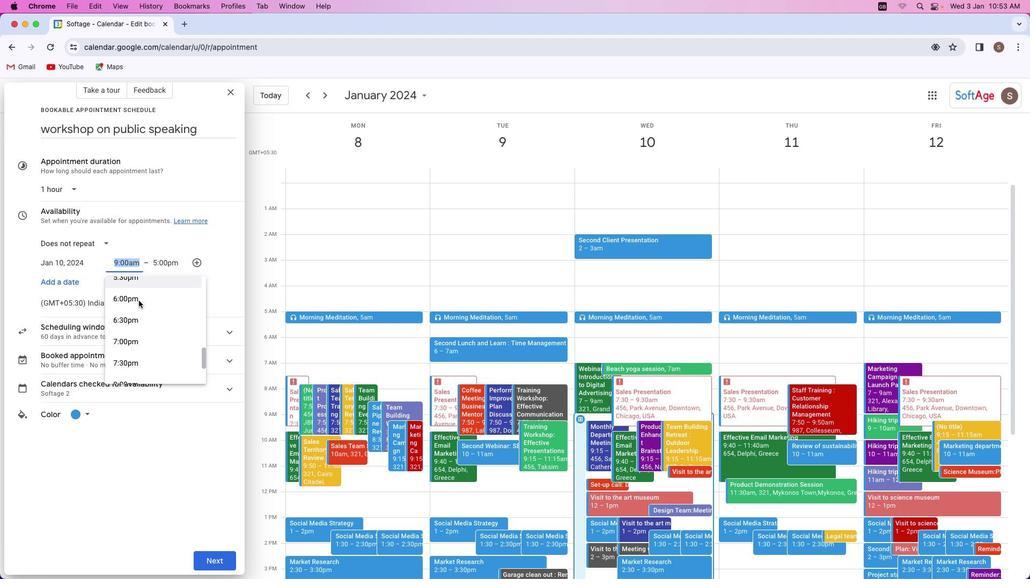
Action: Mouse scrolled (141, 304) with delta (3, 2)
Screenshot: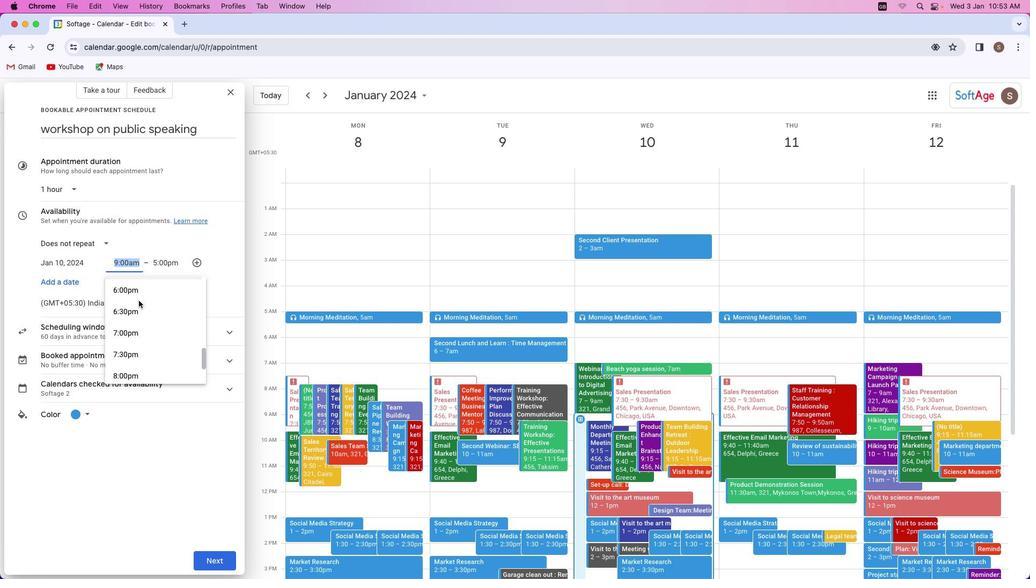 
Action: Mouse scrolled (141, 304) with delta (3, 2)
Screenshot: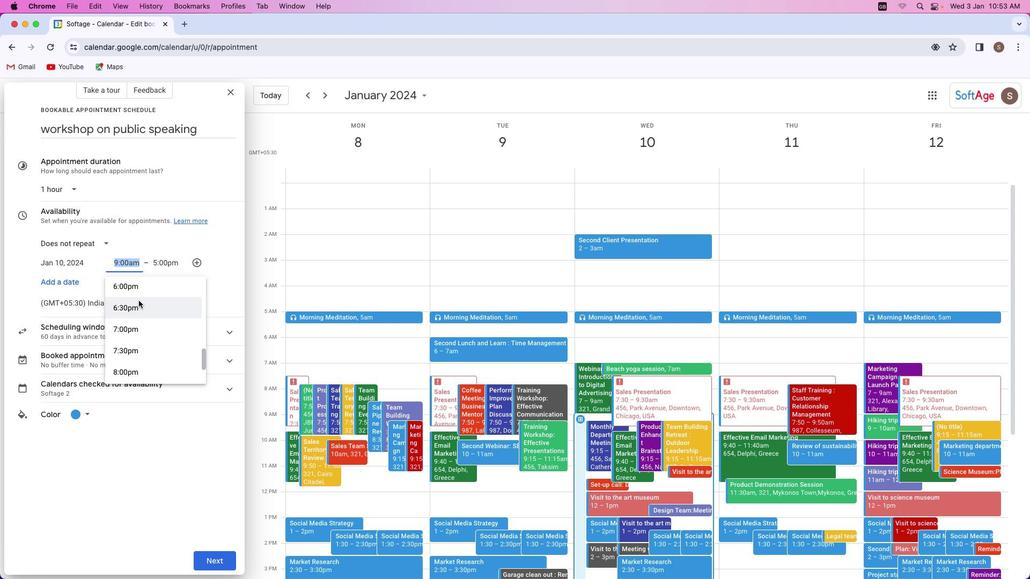 
Action: Mouse scrolled (141, 304) with delta (3, 2)
Screenshot: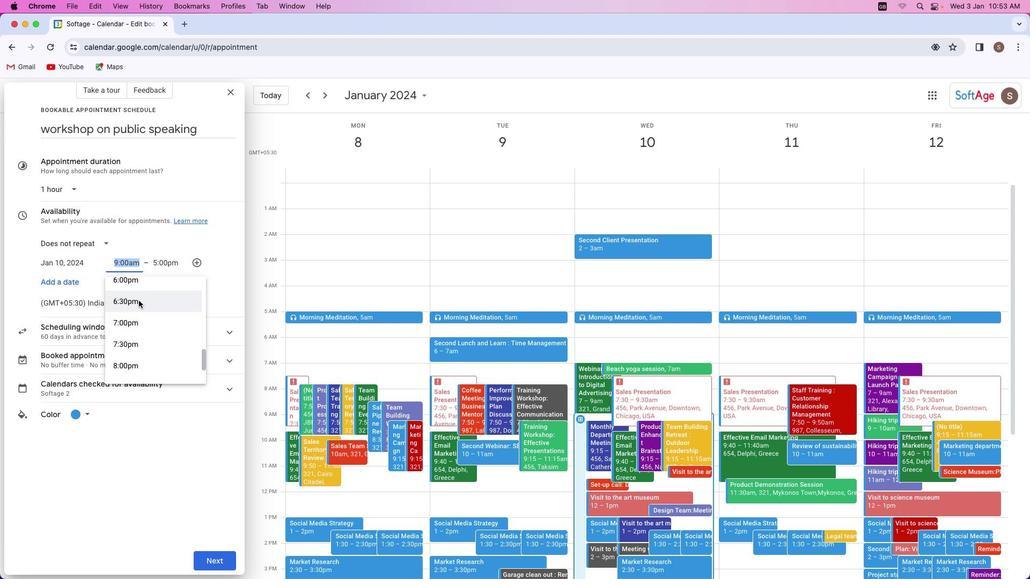 
Action: Mouse scrolled (141, 304) with delta (3, 2)
Screenshot: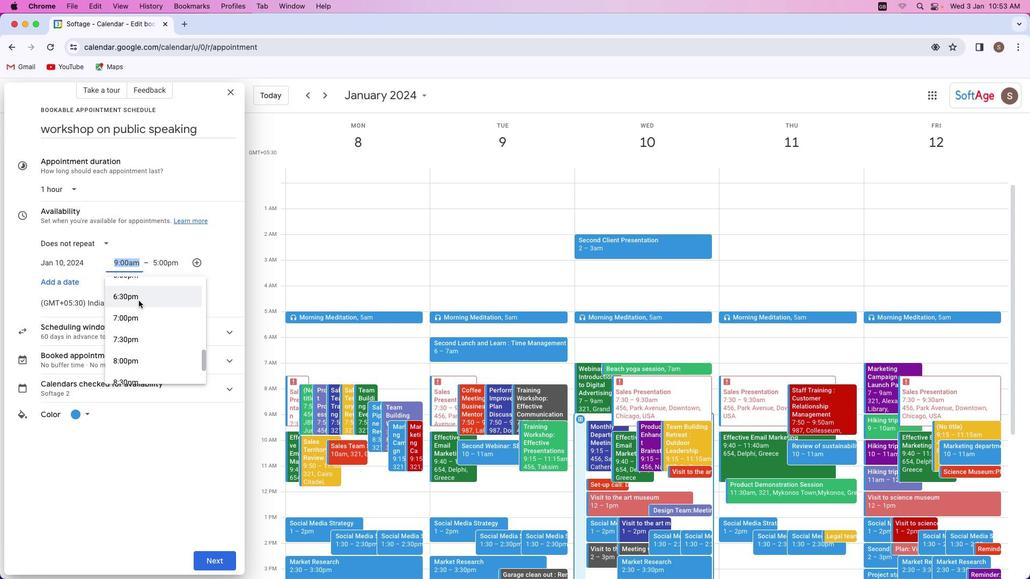 
Action: Mouse scrolled (141, 304) with delta (3, 2)
Screenshot: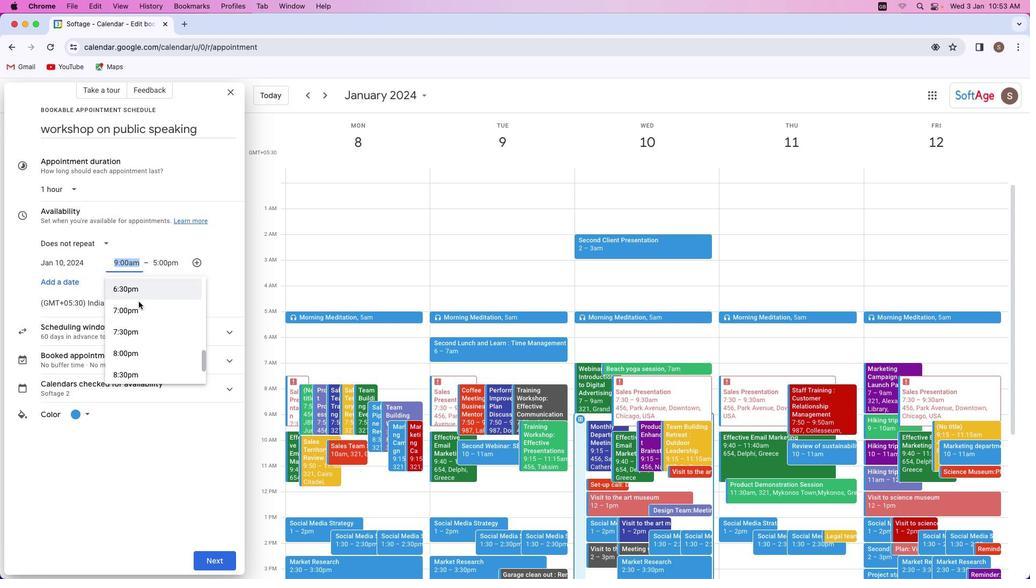 
Action: Mouse moved to (142, 304)
Screenshot: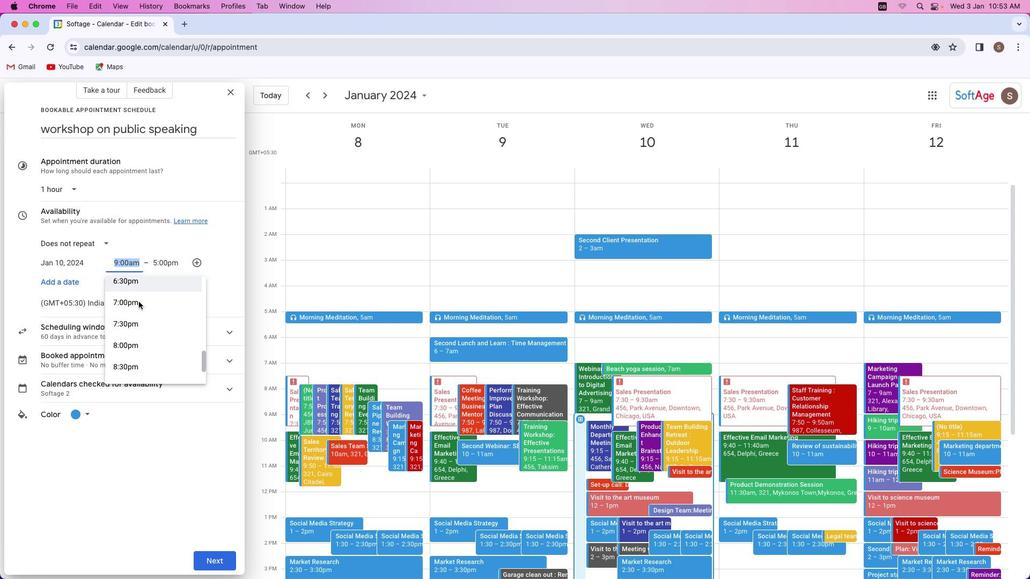 
Action: Mouse scrolled (142, 304) with delta (3, 2)
Screenshot: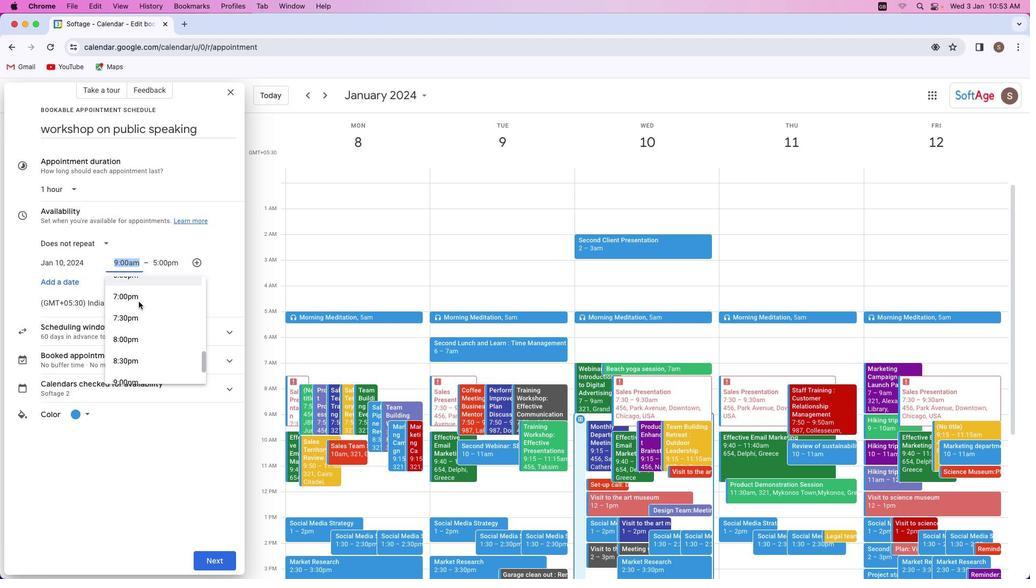 
Action: Mouse scrolled (142, 304) with delta (3, 2)
Screenshot: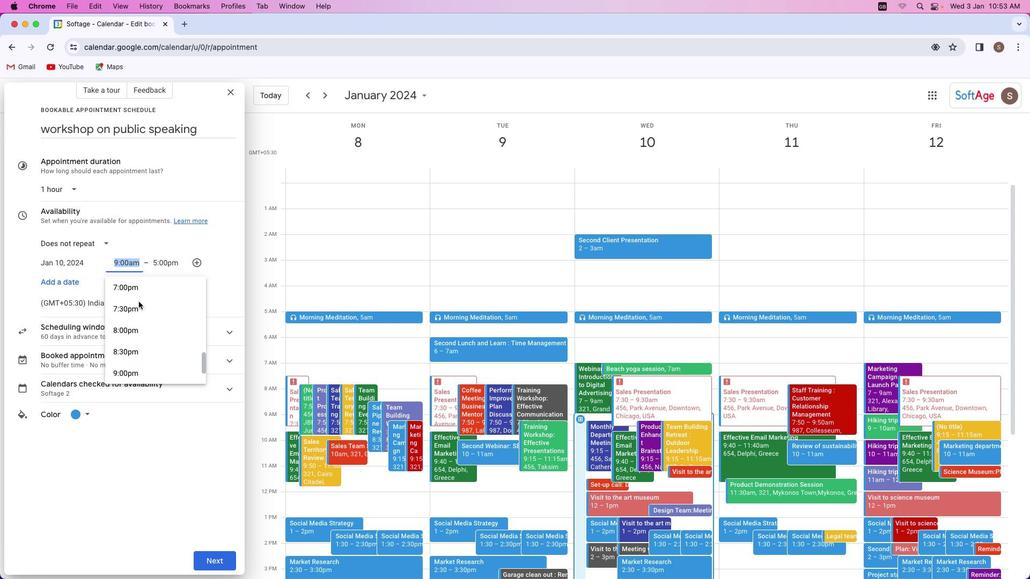 
Action: Mouse scrolled (142, 304) with delta (3, 2)
Screenshot: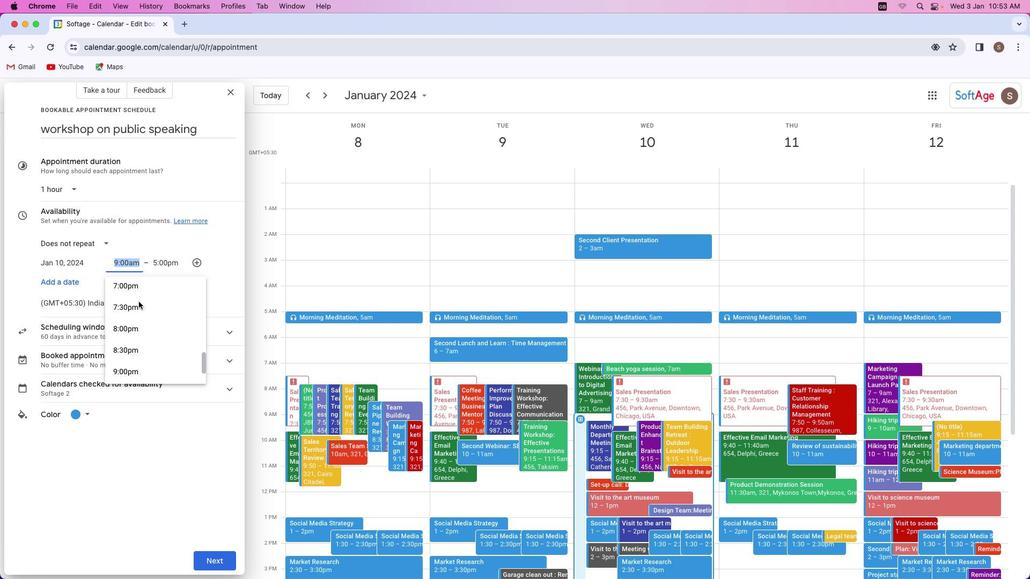 
Action: Mouse scrolled (142, 304) with delta (3, 2)
Screenshot: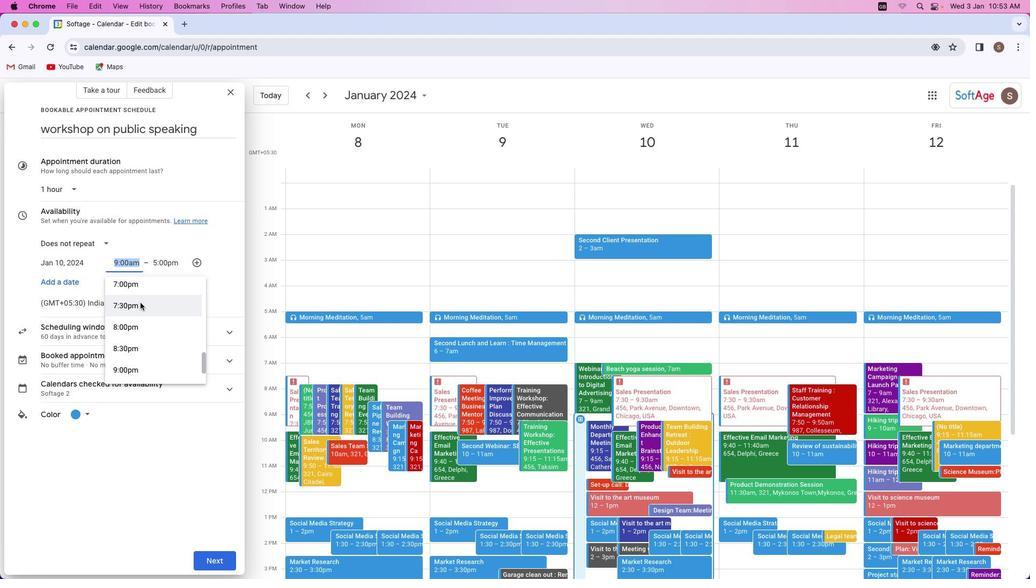 
Action: Mouse moved to (132, 328)
Screenshot: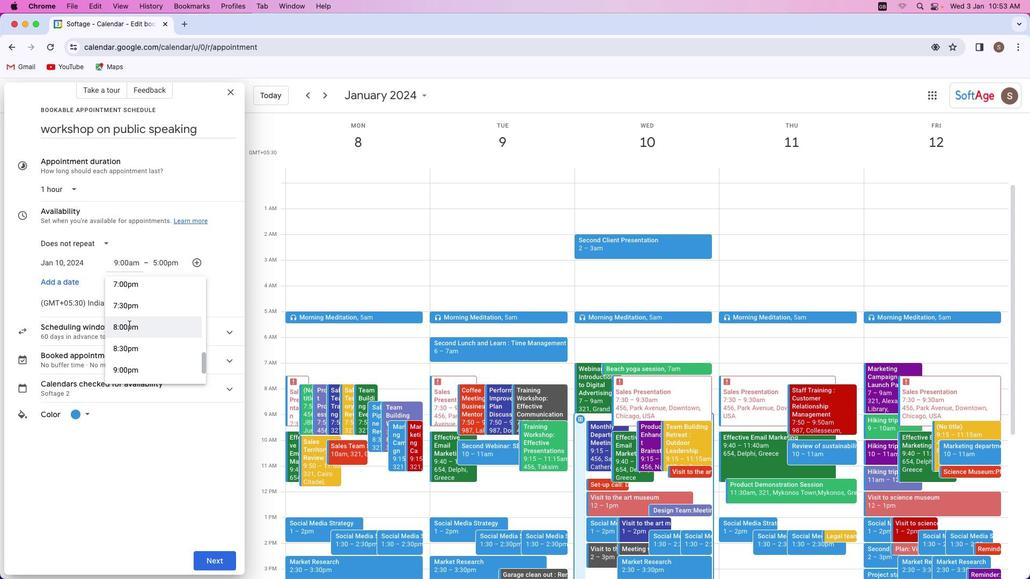 
Action: Mouse pressed left at (132, 328)
Screenshot: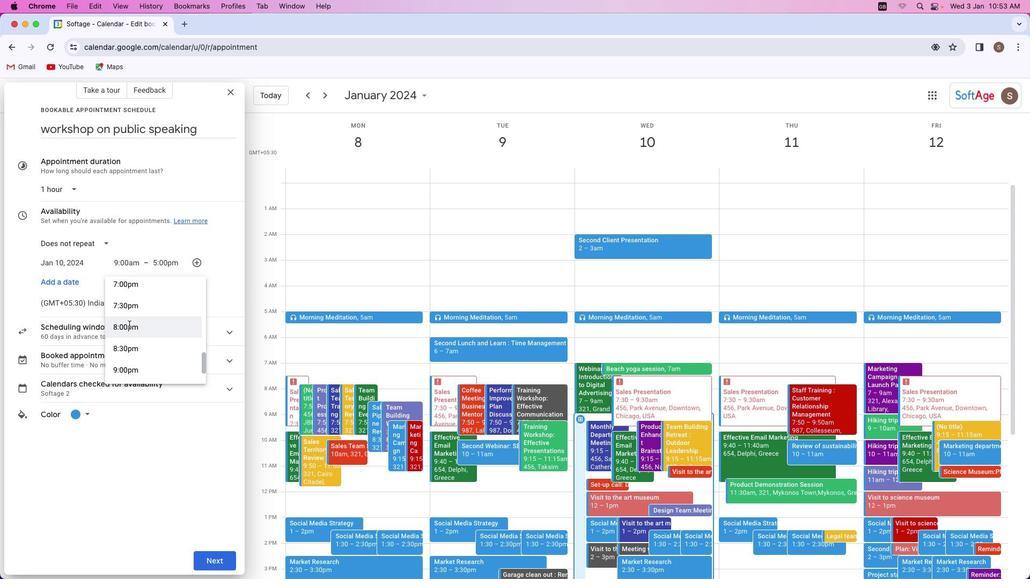 
Action: Mouse moved to (177, 265)
Screenshot: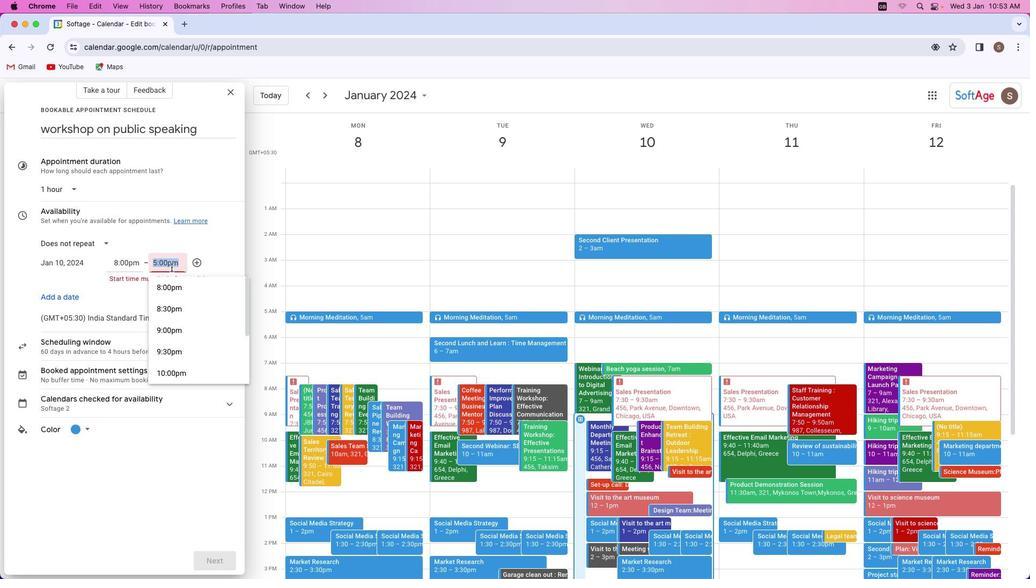 
Action: Mouse pressed left at (177, 265)
Screenshot: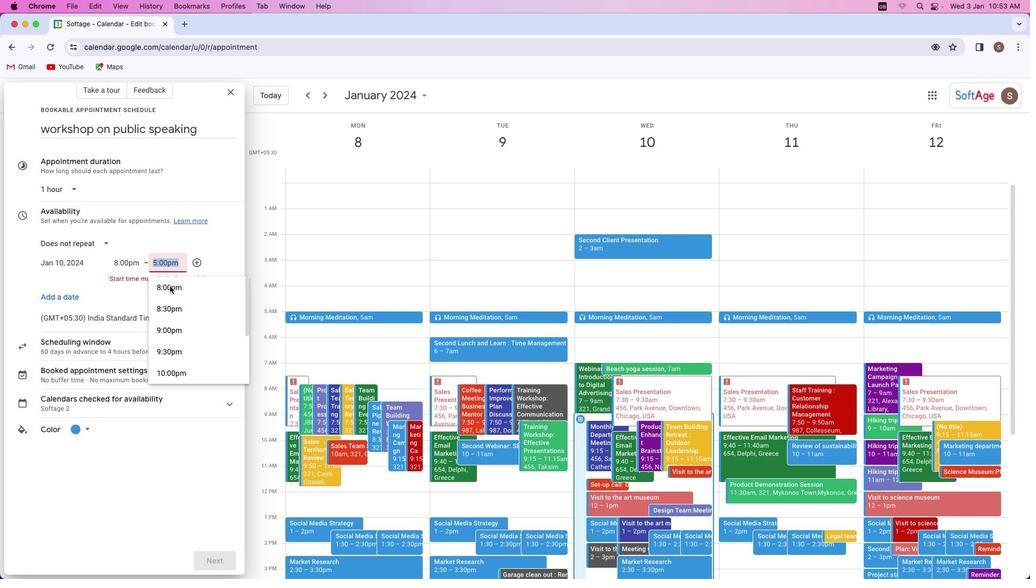 
Action: Mouse moved to (167, 327)
Screenshot: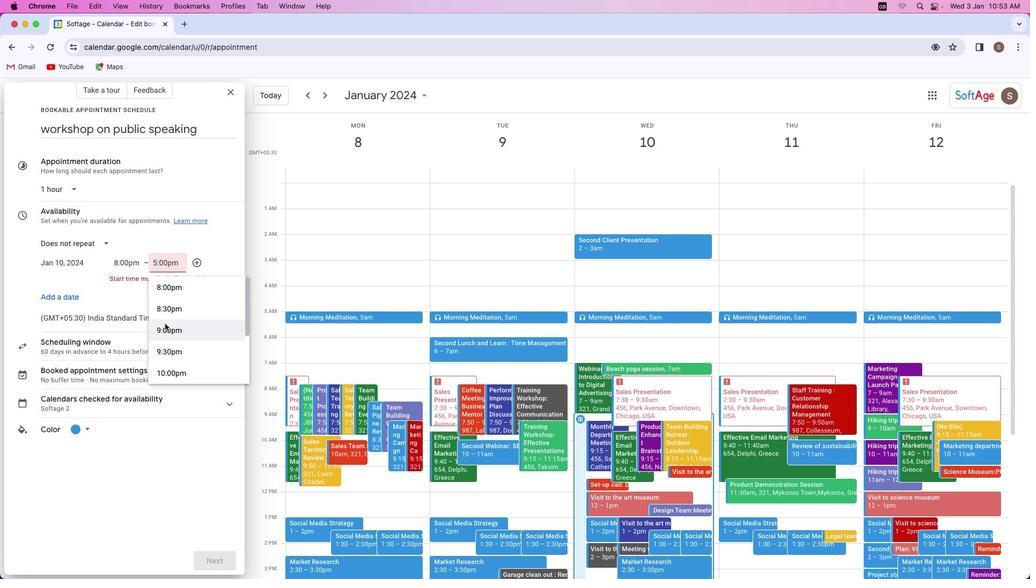 
Action: Mouse pressed left at (167, 327)
Screenshot: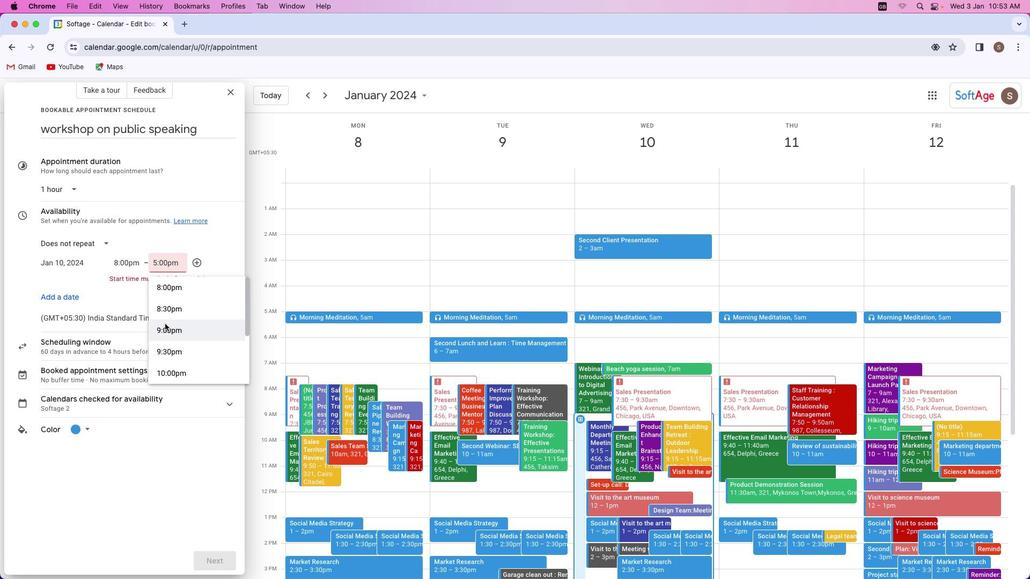 
Action: Mouse moved to (86, 422)
Screenshot: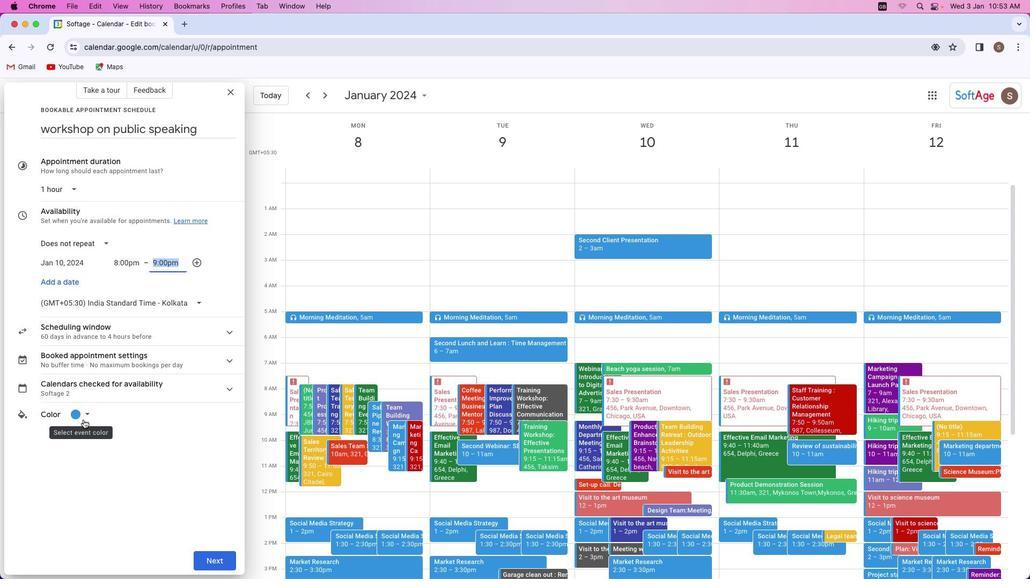 
Action: Mouse pressed left at (86, 422)
Screenshot: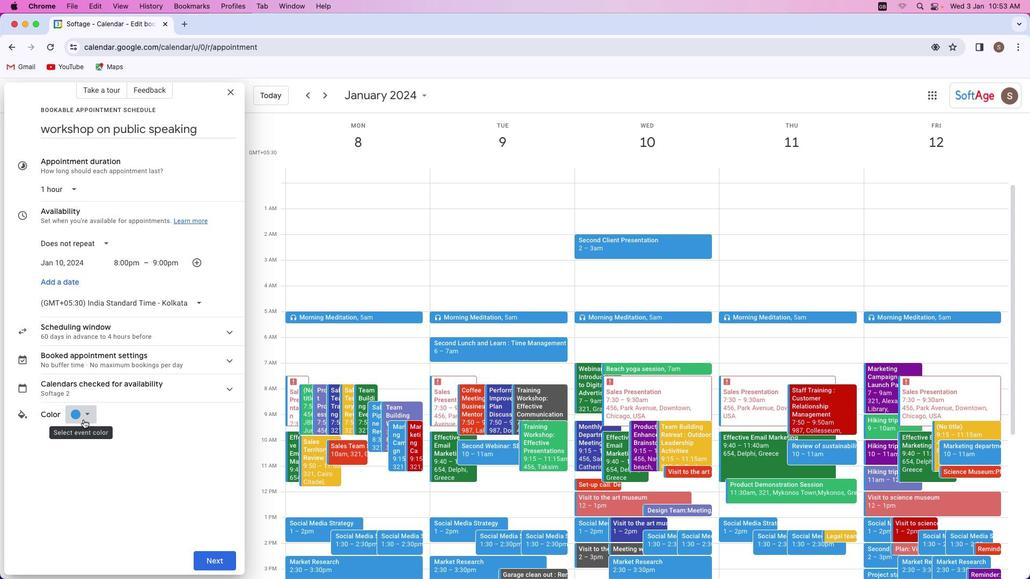 
Action: Mouse moved to (108, 448)
Screenshot: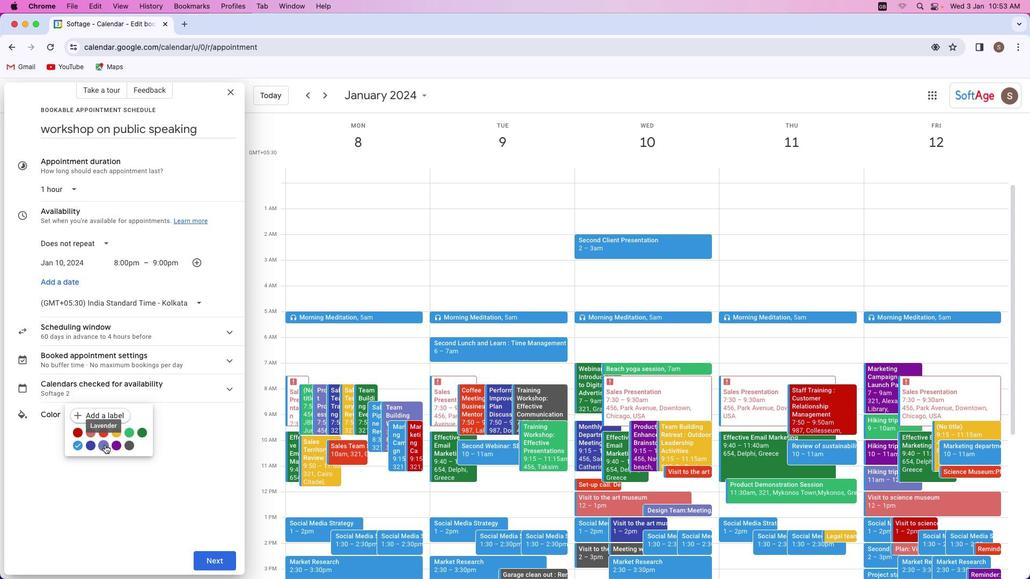 
Action: Mouse pressed left at (108, 448)
Screenshot: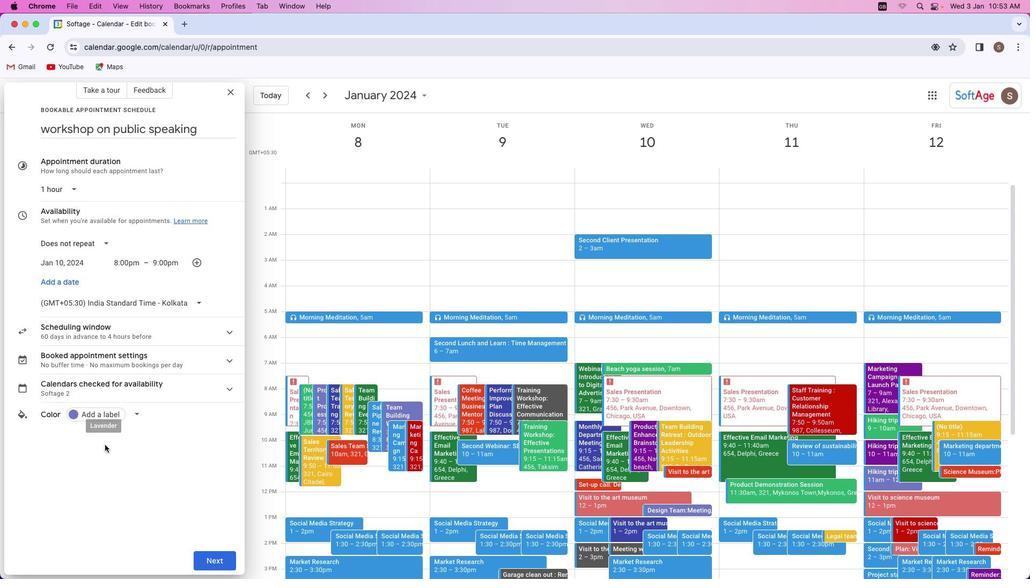 
Action: Mouse moved to (233, 566)
Screenshot: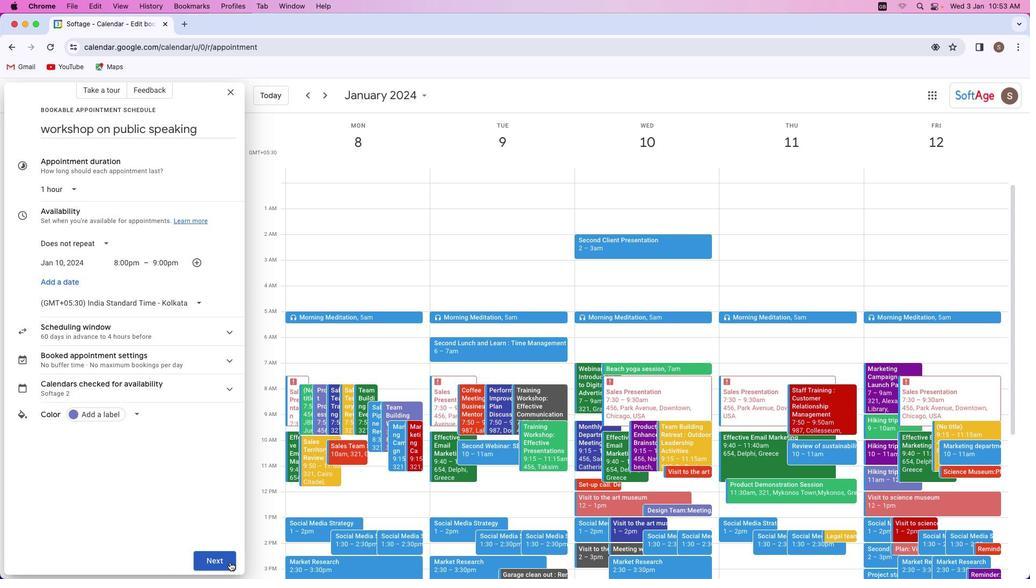 
Action: Mouse pressed left at (233, 566)
Screenshot: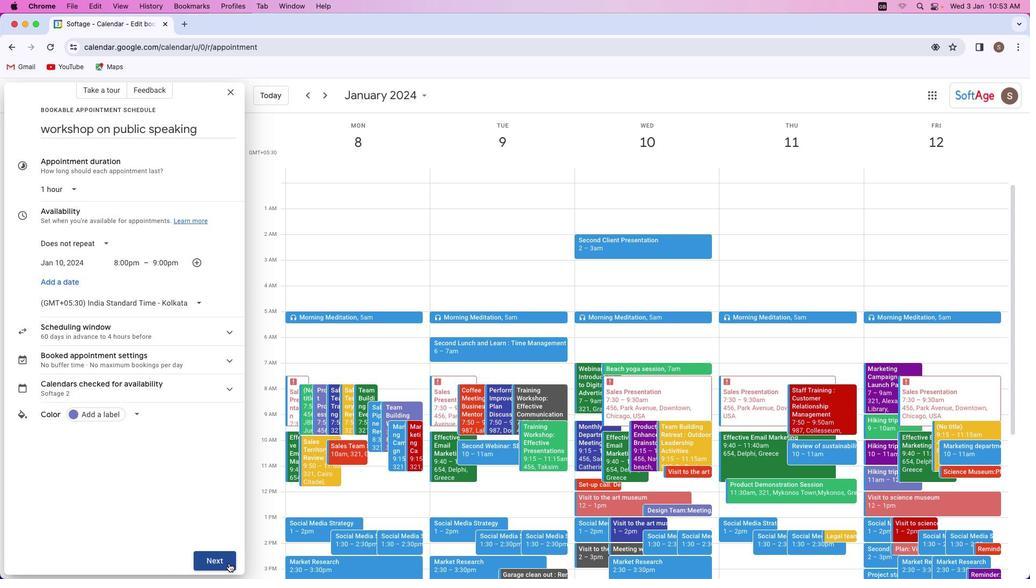 
Action: Mouse moved to (90, 316)
Screenshot: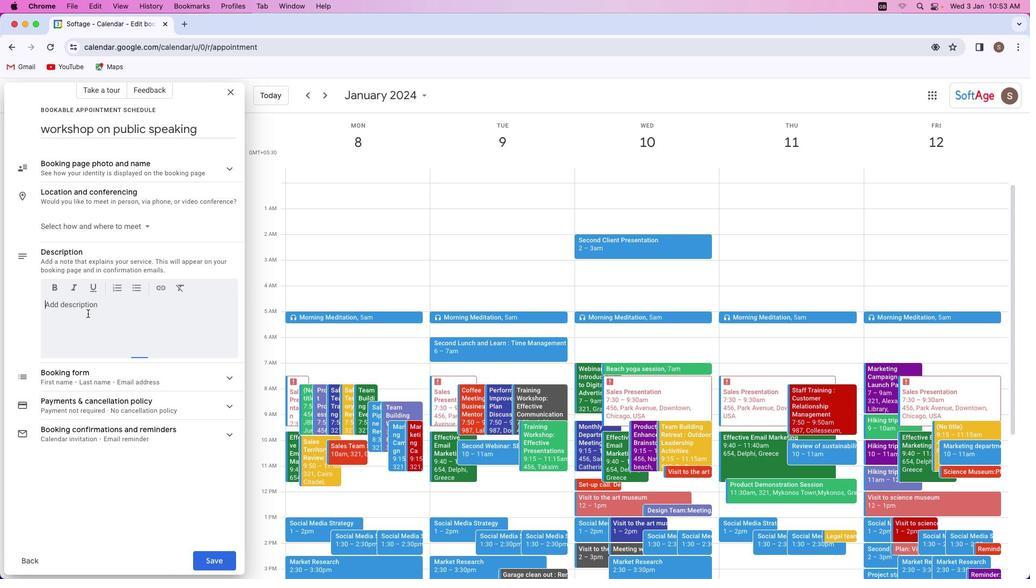 
Action: Mouse pressed left at (90, 316)
Screenshot: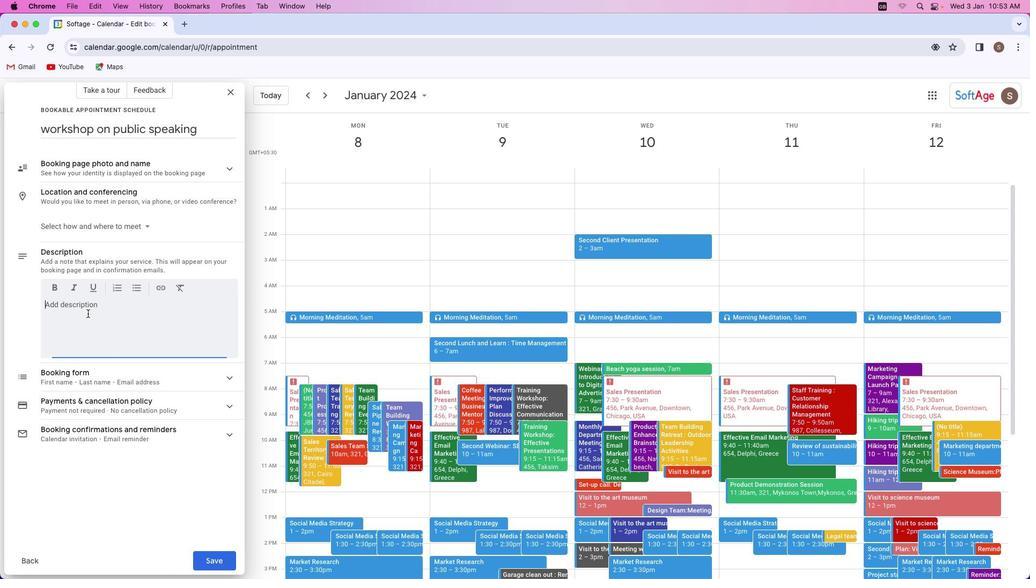 
Action: Key pressed Key.shift'T''h''i''s'Key.space'w''o''r''k''s''h''o''p'Key.space'i''s'Key.space's''c''h''e''d''u''l''e'Key.space'o''n'Key.spaceKey.leftKey.leftKey.leftKey.leftKey.leftKey.leftKey.leftKey.leftKey.leftKey.leftKey.leftKey.leftKey.leftKey.backspaceKey.backspaceKey.backspaceKey.rightKey.rightKey.rightKey.rightKey.rightKey.rightKey.rightKey.rightKey.rightKey.space'i''s'Key.spaceKey.downKey.downKey.downKey.down'p''u''b''l''i''c'Key.space's''p''e''a''k''i''n''g''.'
Screenshot: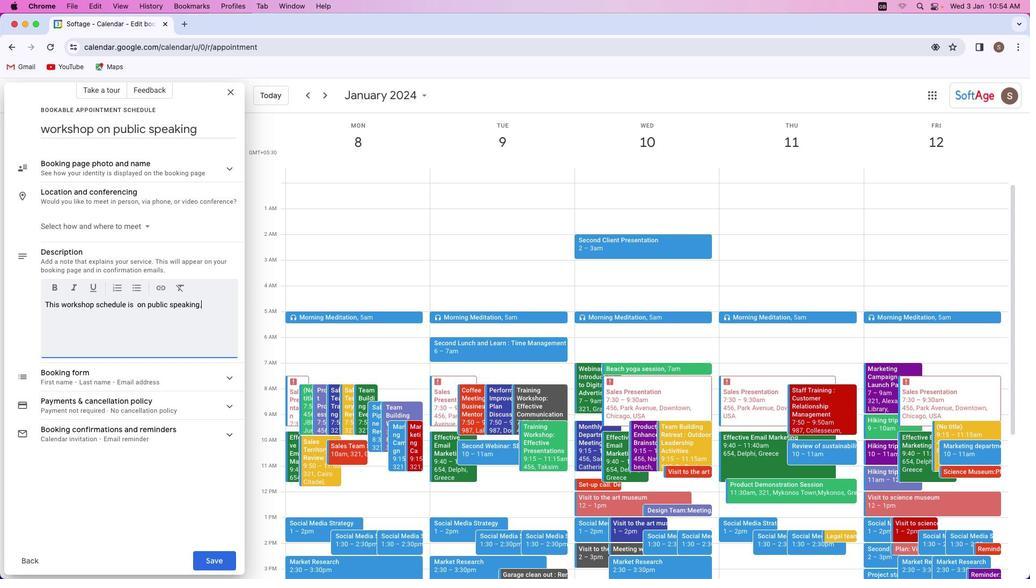 
Action: Mouse moved to (223, 559)
Screenshot: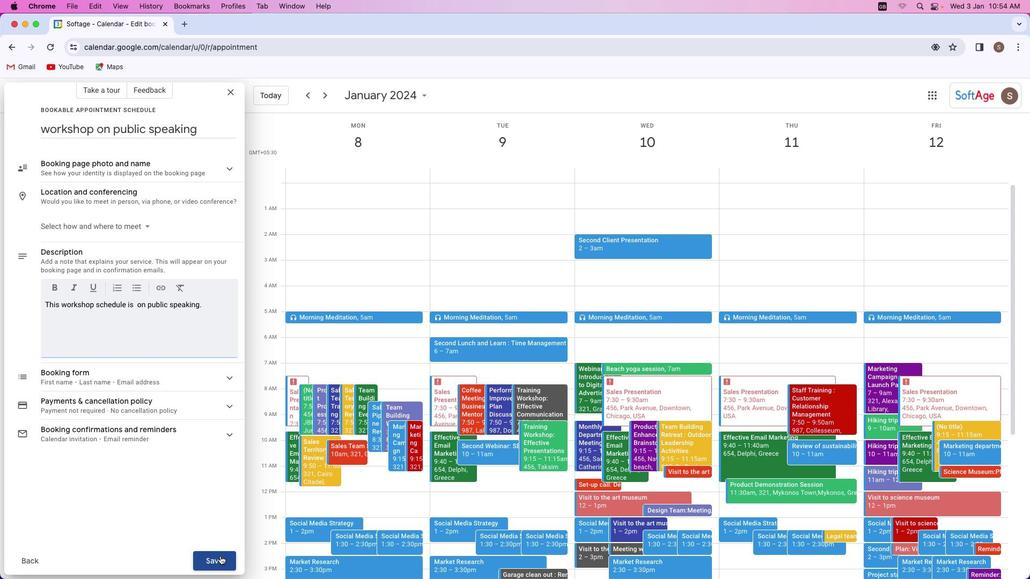 
Action: Mouse pressed left at (223, 559)
Screenshot: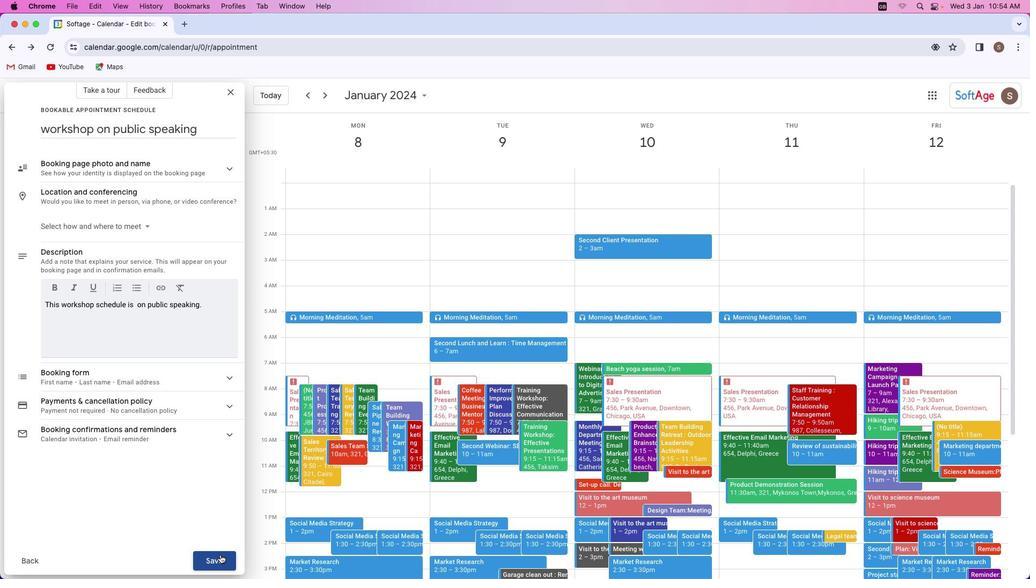 
Action: Mouse moved to (580, 356)
Screenshot: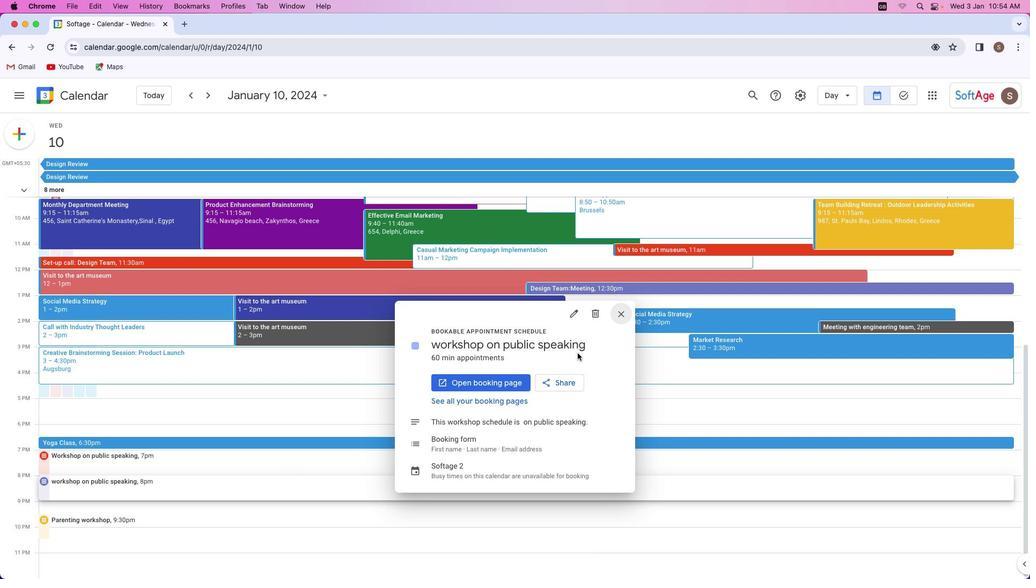 
